 Task: Add an event with the title Third Webinar: Advanced Google Analytics, date ''2023/11/02'', time 12:00and add a description: The session will begin with a brief overview of the current state of transportation and its environmental implications, emphasizing the need for transformative changes. We will then delve into a series of brainstorming exercises designed to spark innovation and encourage out-of-the-box thinking.Mark the tasks as Completed , logged in from the account softage.5@softage.netand send the event invitation to softage.4@softage.net and softage.6@softage.net. Set a reminder for the event Doesn''t repeat
Action: Mouse moved to (67, 115)
Screenshot: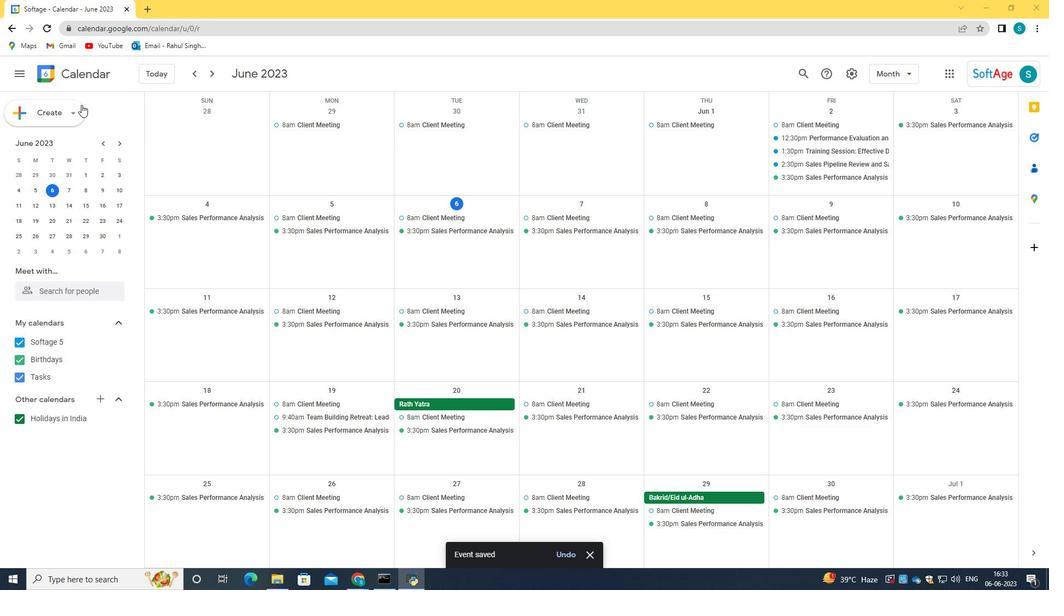 
Action: Mouse pressed left at (67, 115)
Screenshot: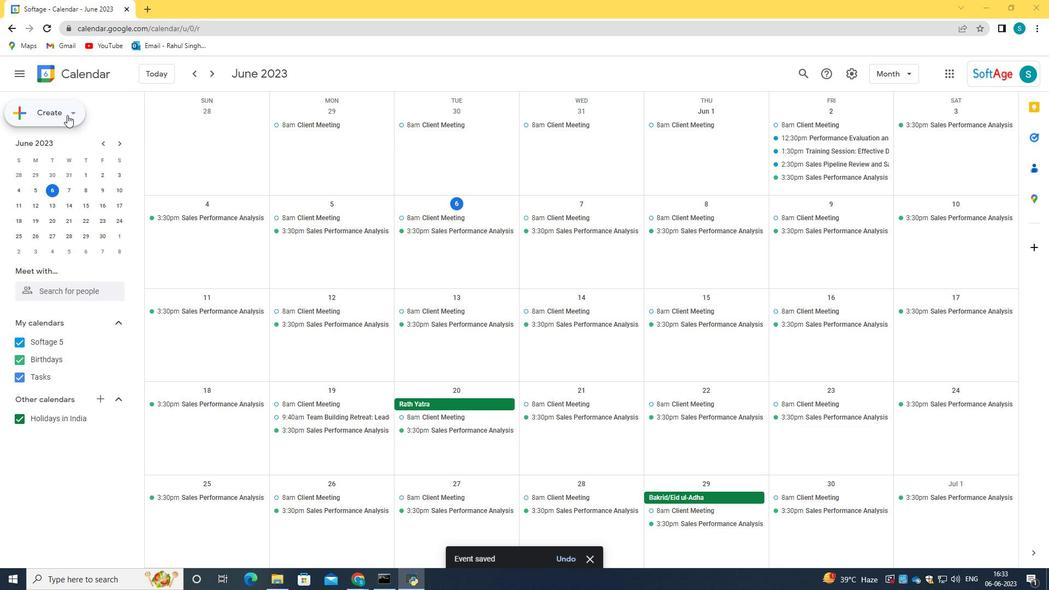 
Action: Mouse moved to (69, 145)
Screenshot: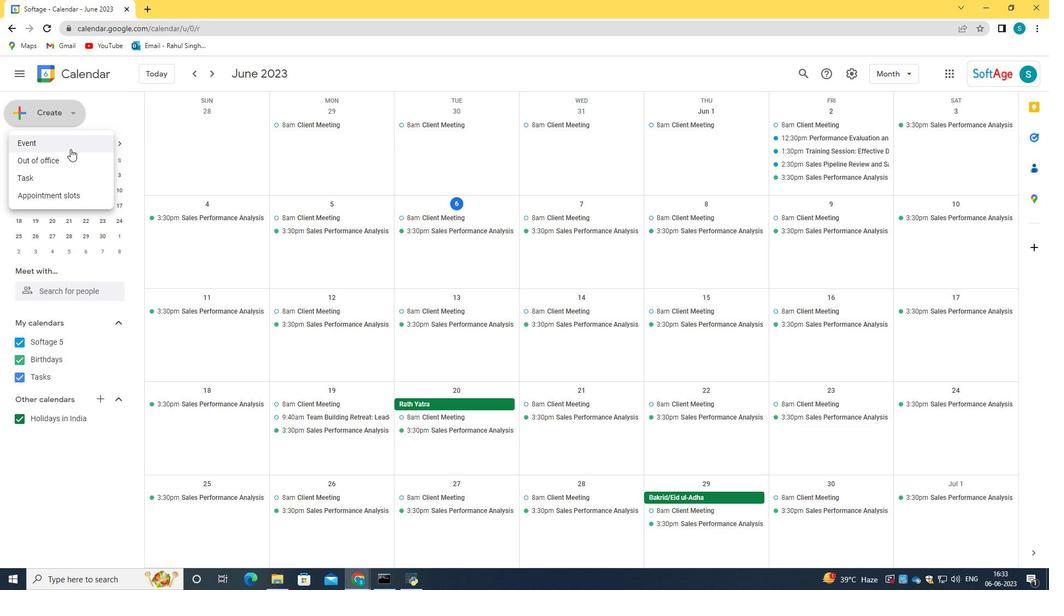 
Action: Mouse pressed left at (69, 145)
Screenshot: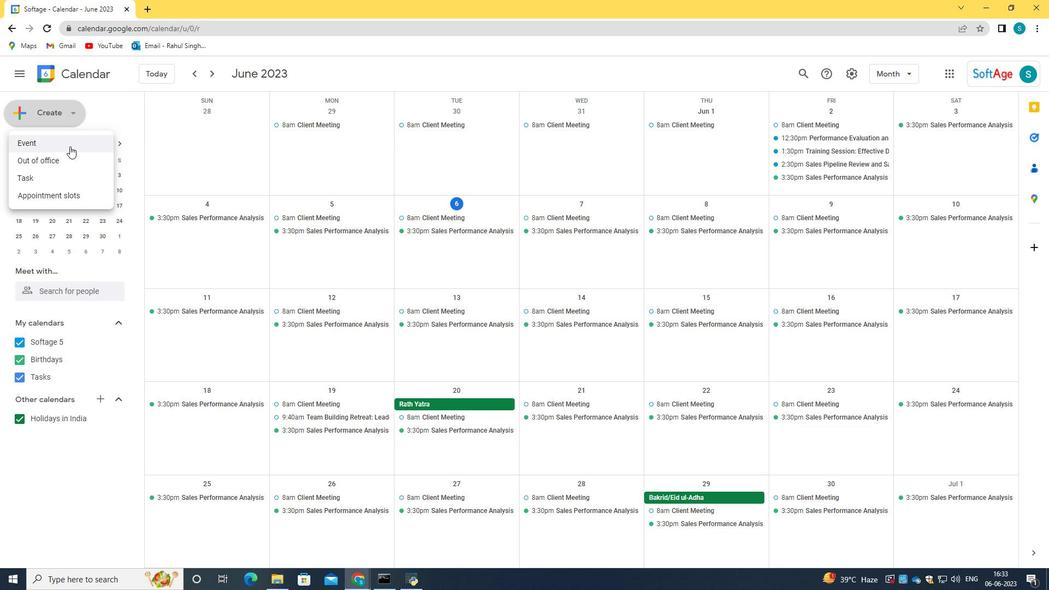 
Action: Mouse moved to (284, 437)
Screenshot: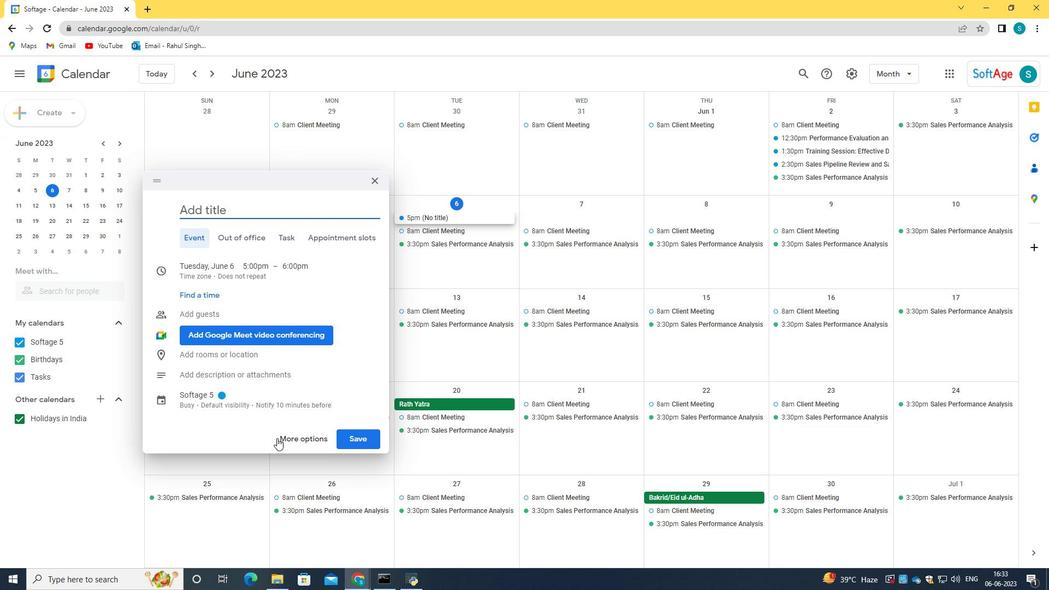 
Action: Mouse pressed left at (284, 437)
Screenshot: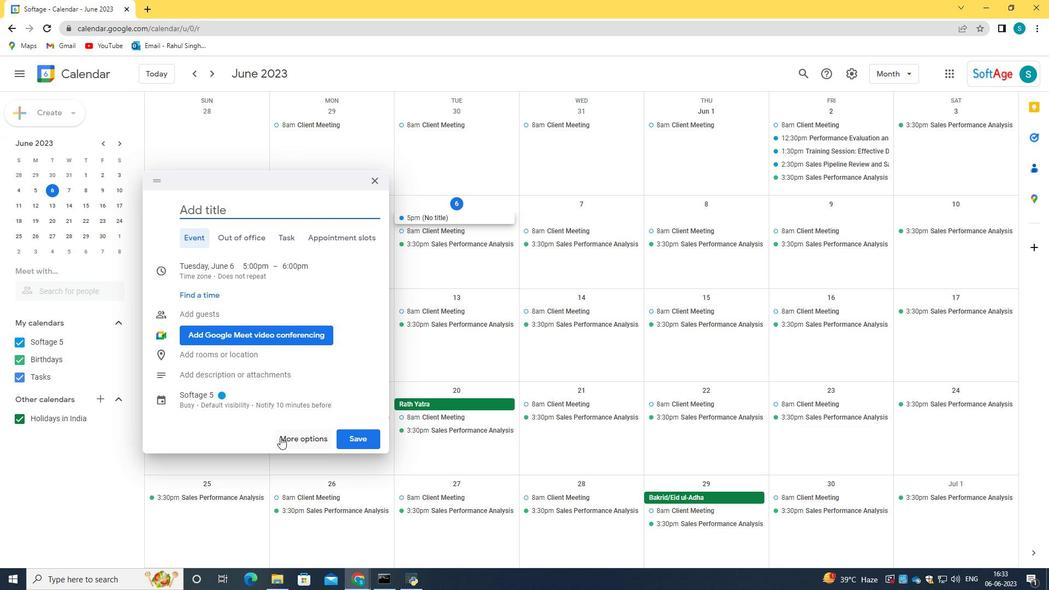 
Action: Mouse moved to (142, 77)
Screenshot: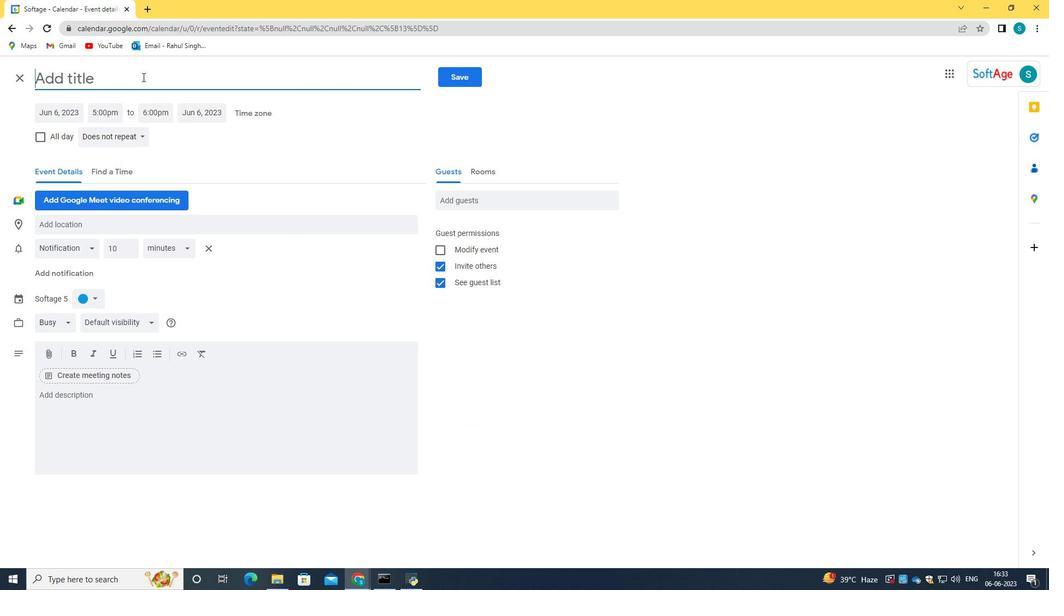 
Action: Key pressed <Key.caps_lock>T<Key.caps_lock>hird<Key.space><Key.caps_lock>W<Key.caps_lock>ebinar<Key.shift_r>:<Key.space><Key.caps_lock>A<Key.caps_lock>dvanced<Key.space><Key.caps_lock>G<Key.caps_lock>oogle<Key.space><Key.caps_lock>A<Key.caps_lock>nalys<Key.backspace>tics
Screenshot: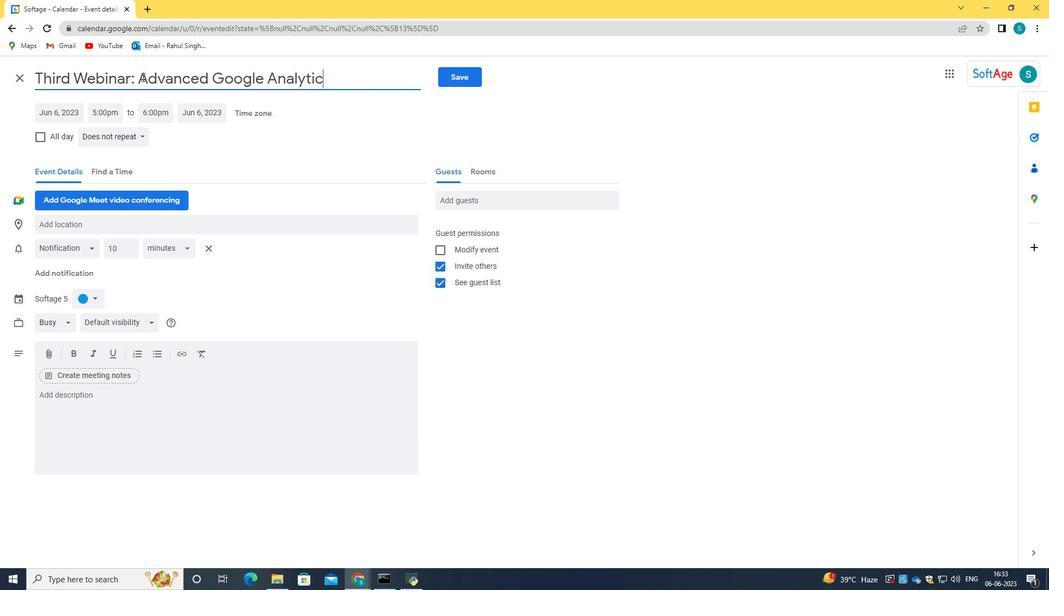 
Action: Mouse moved to (59, 116)
Screenshot: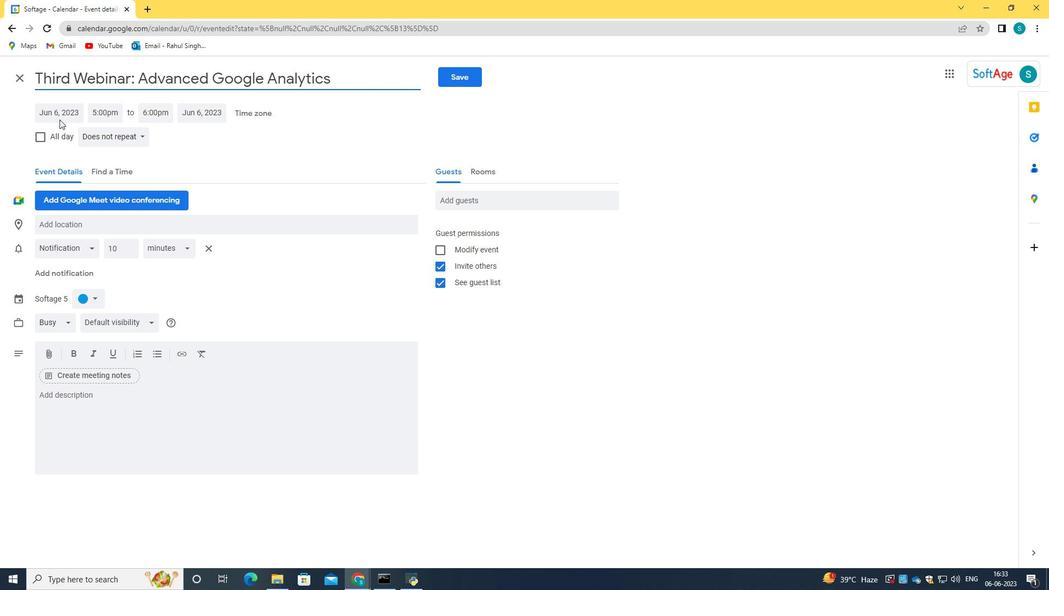 
Action: Mouse pressed left at (59, 116)
Screenshot: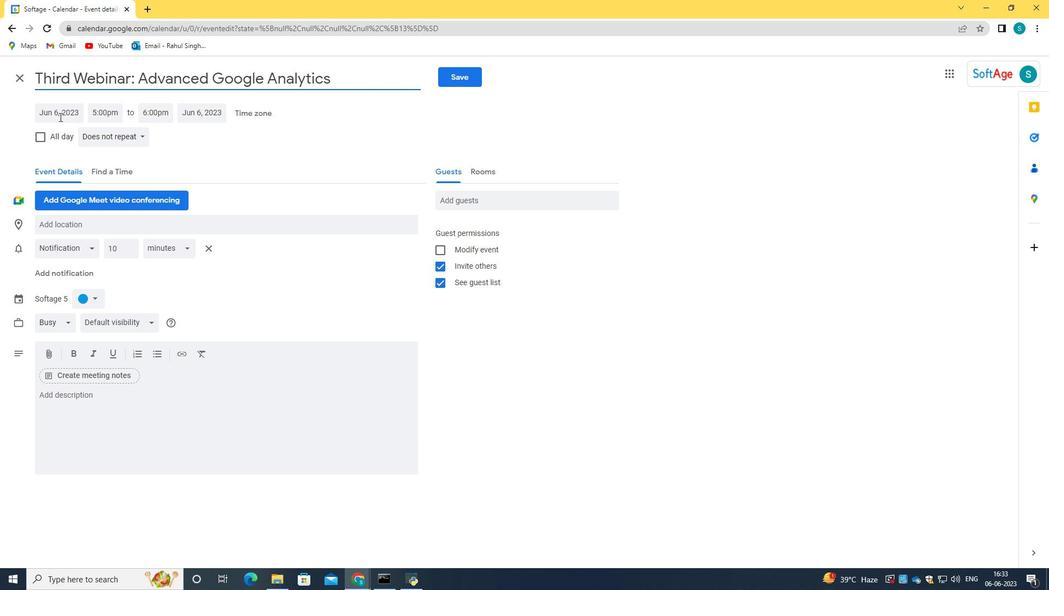 
Action: Key pressed 2023/11/02<Key.tab>12<Key.shift_r>:00<Key.space>am
Screenshot: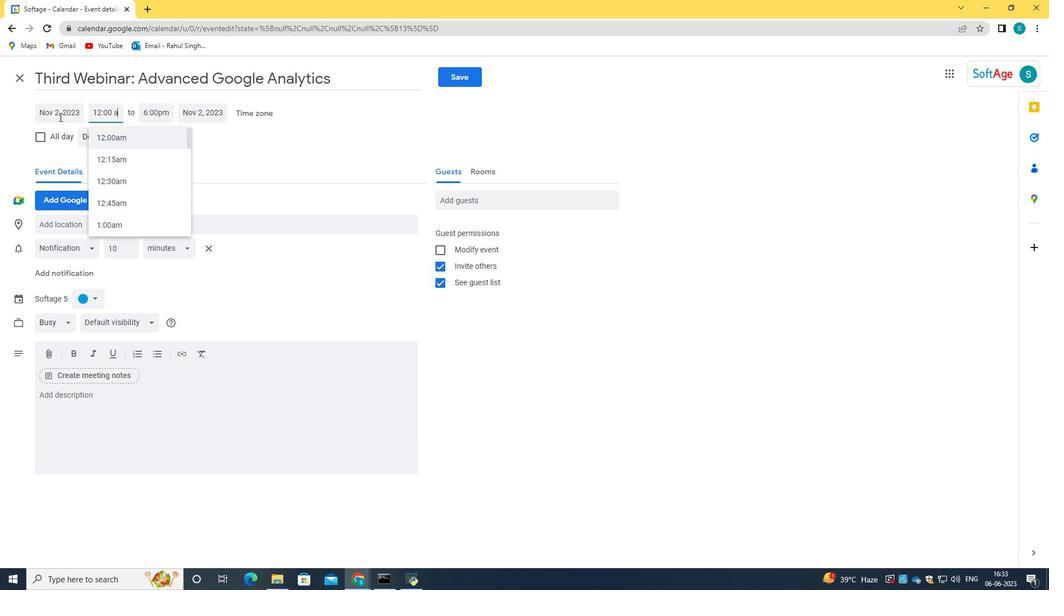 
Action: Mouse moved to (71, 114)
Screenshot: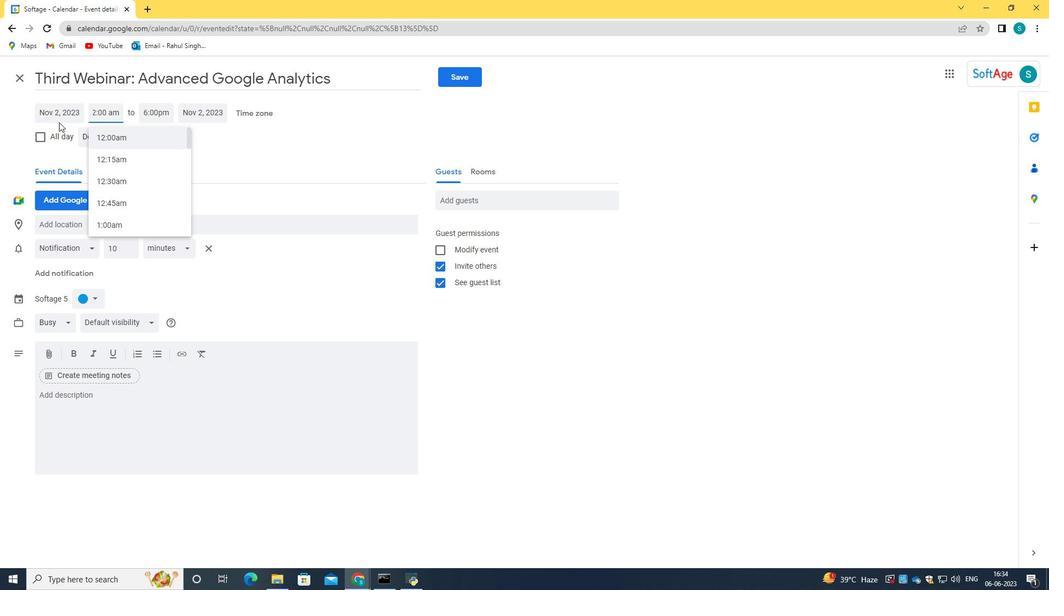 
Action: Key pressed <Key.backspace><Key.backspace><Key.enter>
Screenshot: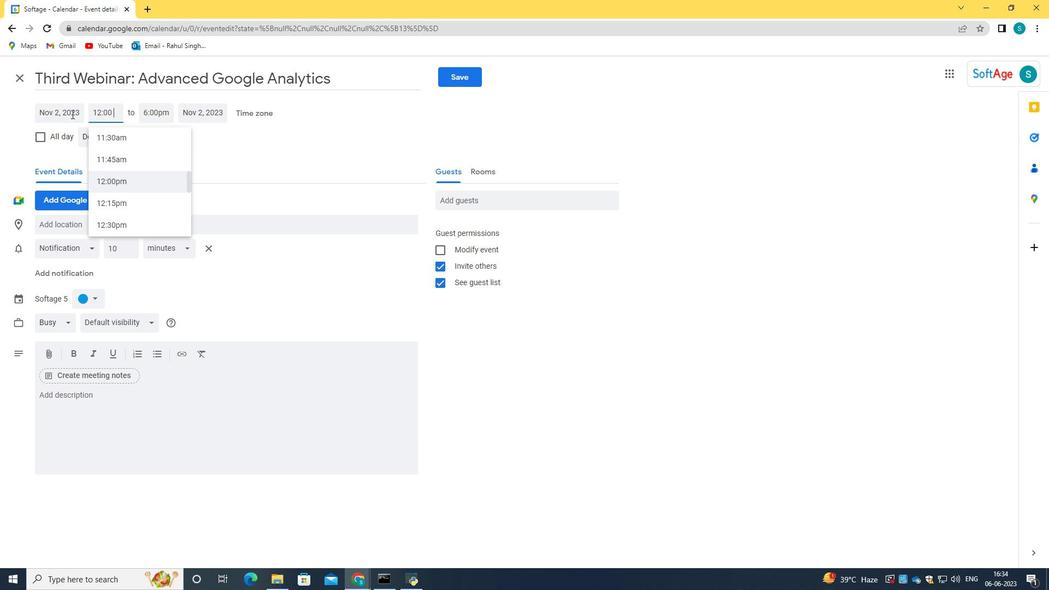 
Action: Mouse moved to (151, 414)
Screenshot: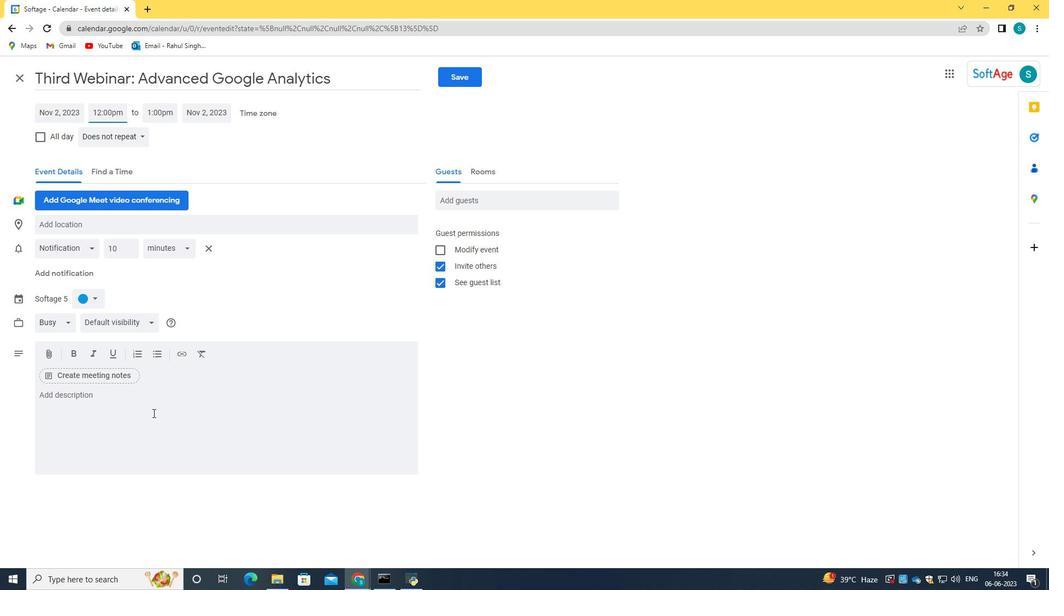 
Action: Mouse pressed left at (151, 414)
Screenshot: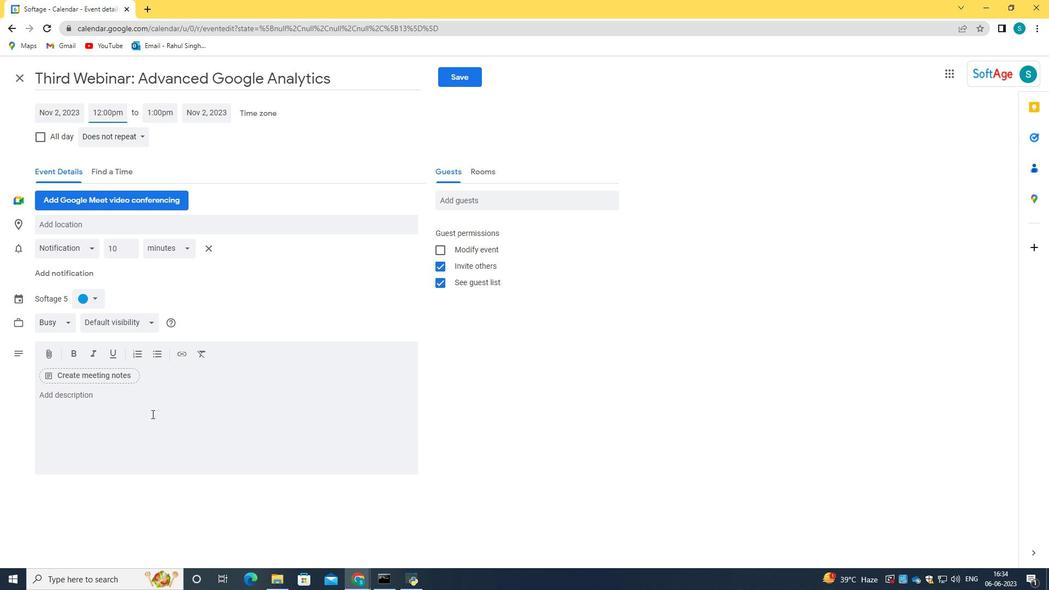 
Action: Mouse moved to (116, 111)
Screenshot: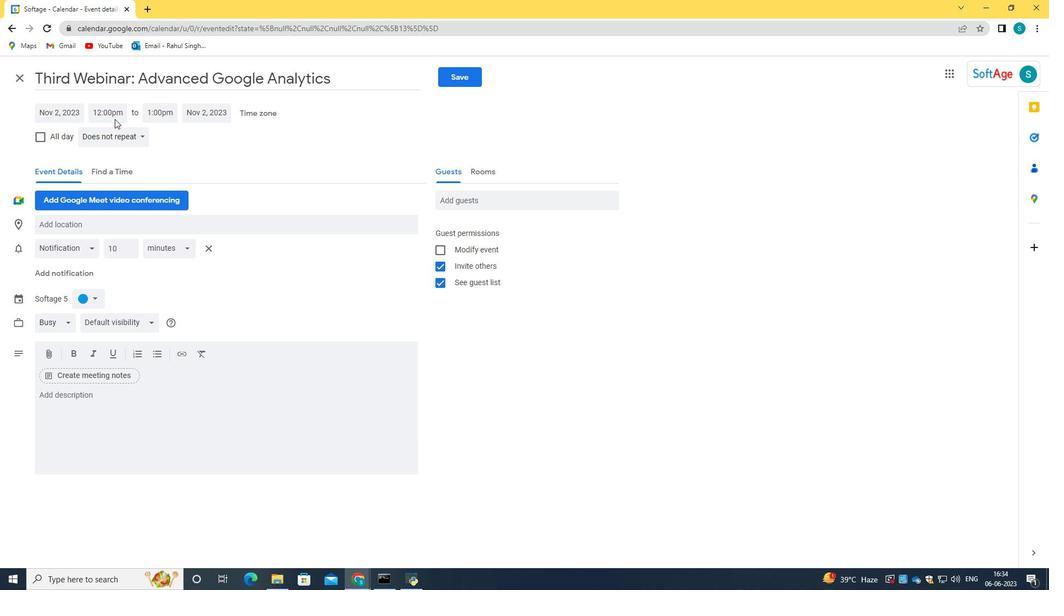 
Action: Mouse pressed left at (116, 111)
Screenshot: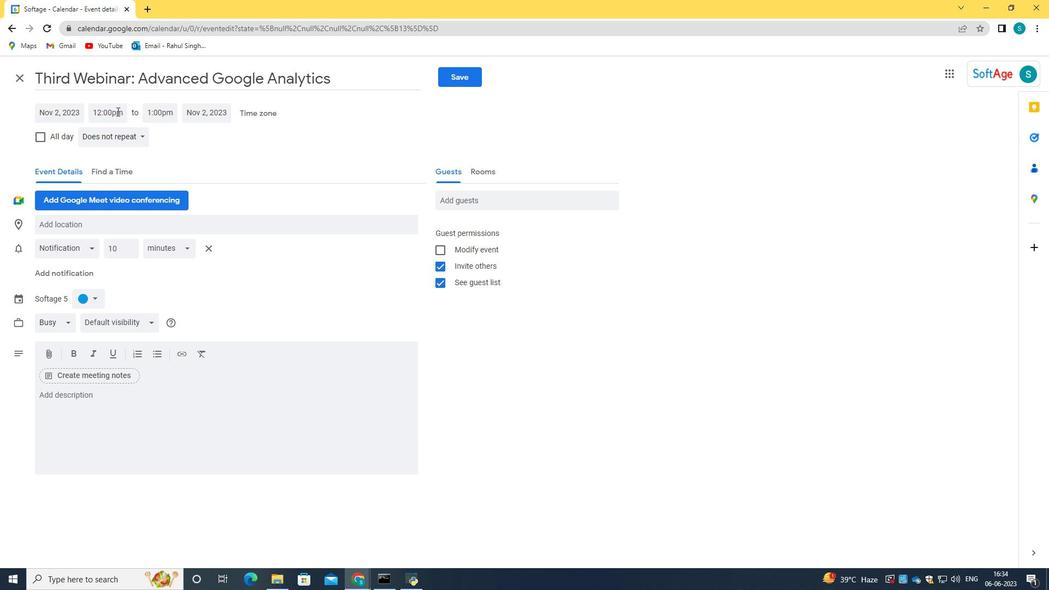 
Action: Mouse moved to (154, 423)
Screenshot: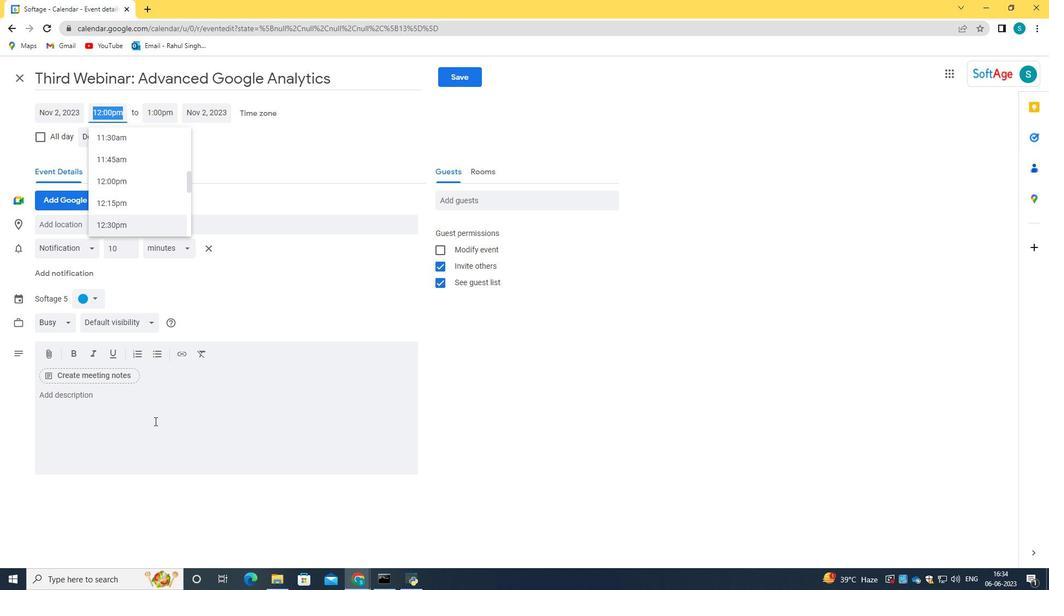 
Action: Mouse pressed left at (154, 423)
Screenshot: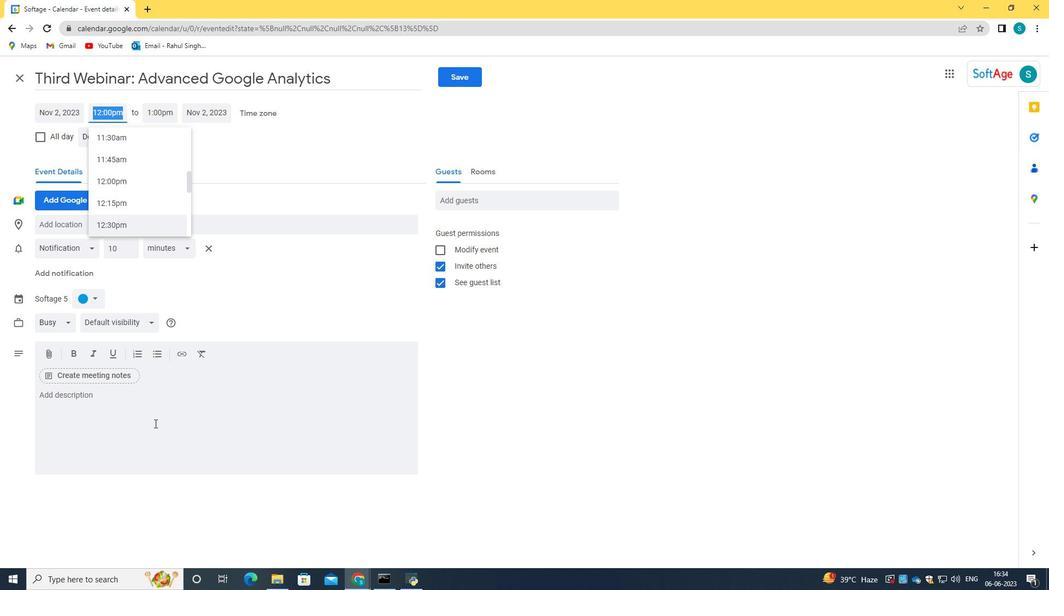 
Action: Mouse moved to (136, 129)
Screenshot: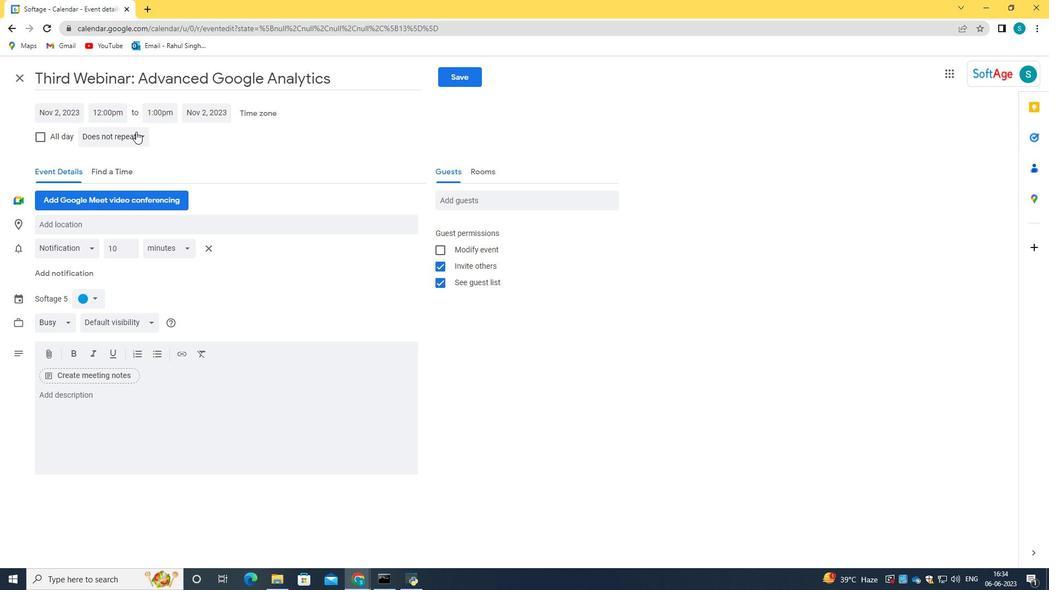 
Action: Mouse pressed left at (136, 129)
Screenshot: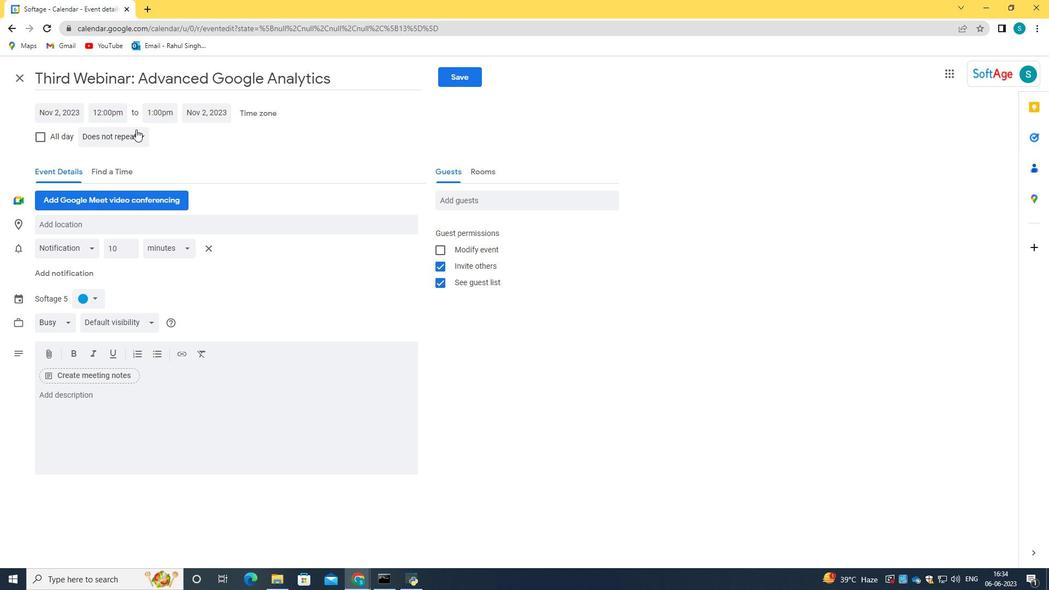 
Action: Mouse moved to (225, 291)
Screenshot: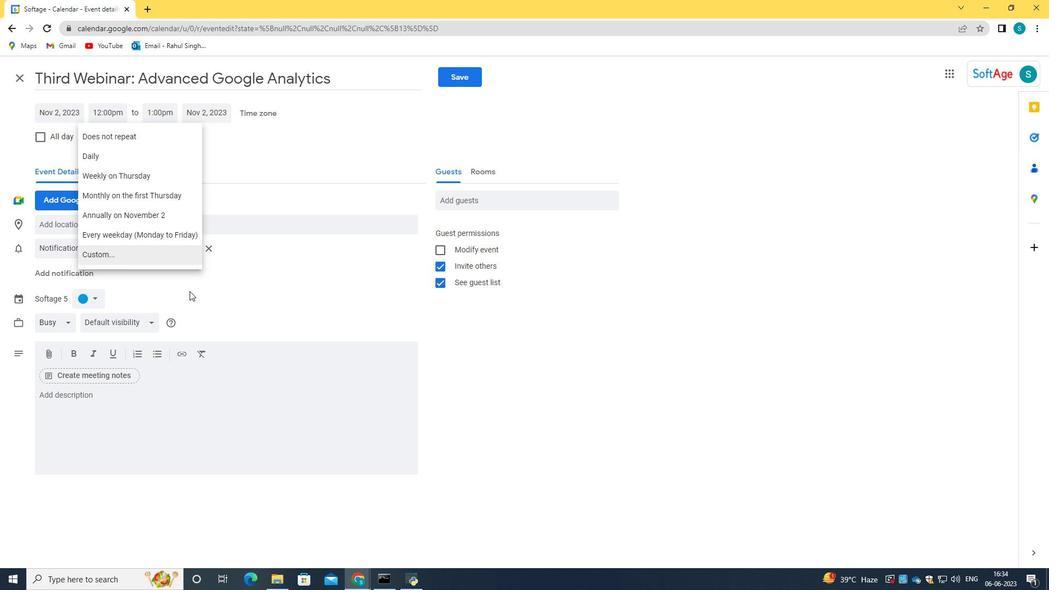 
Action: Mouse pressed left at (225, 291)
Screenshot: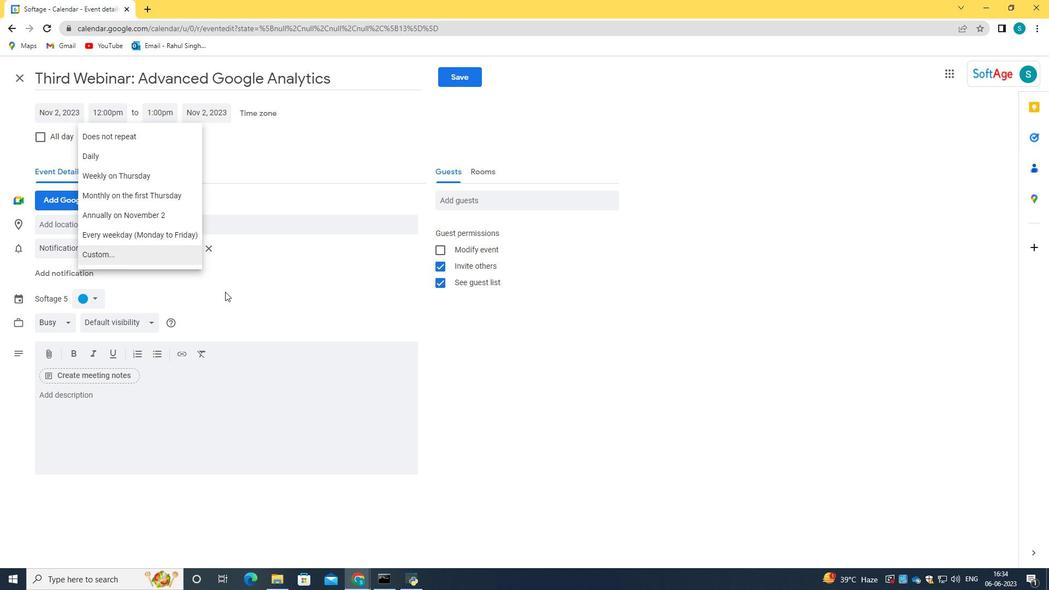 
Action: Mouse moved to (163, 433)
Screenshot: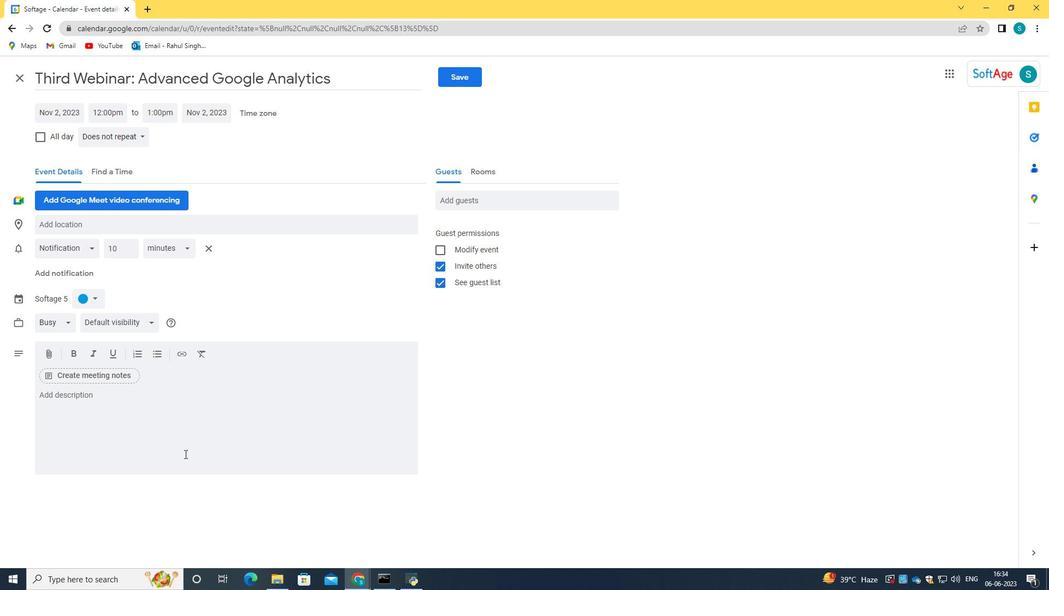 
Action: Mouse pressed left at (163, 433)
Screenshot: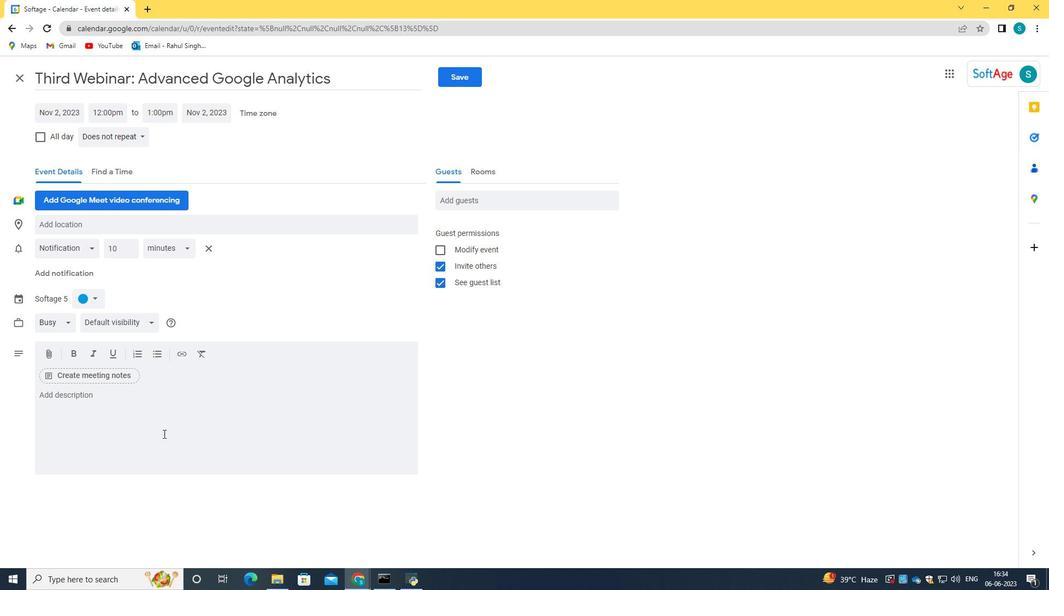 
Action: Mouse moved to (128, 422)
Screenshot: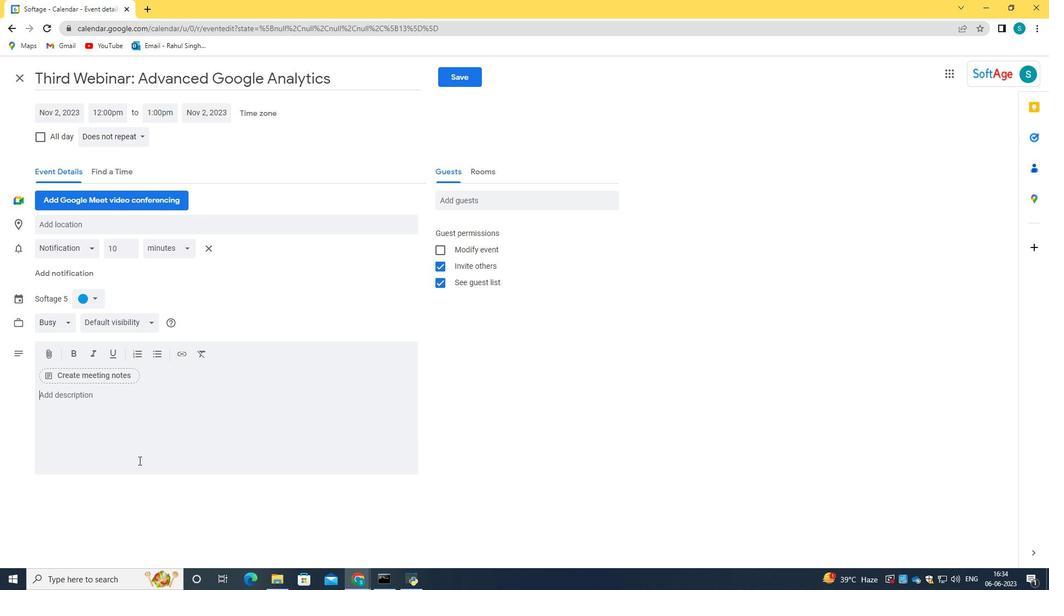 
Action: Mouse pressed left at (128, 422)
Screenshot: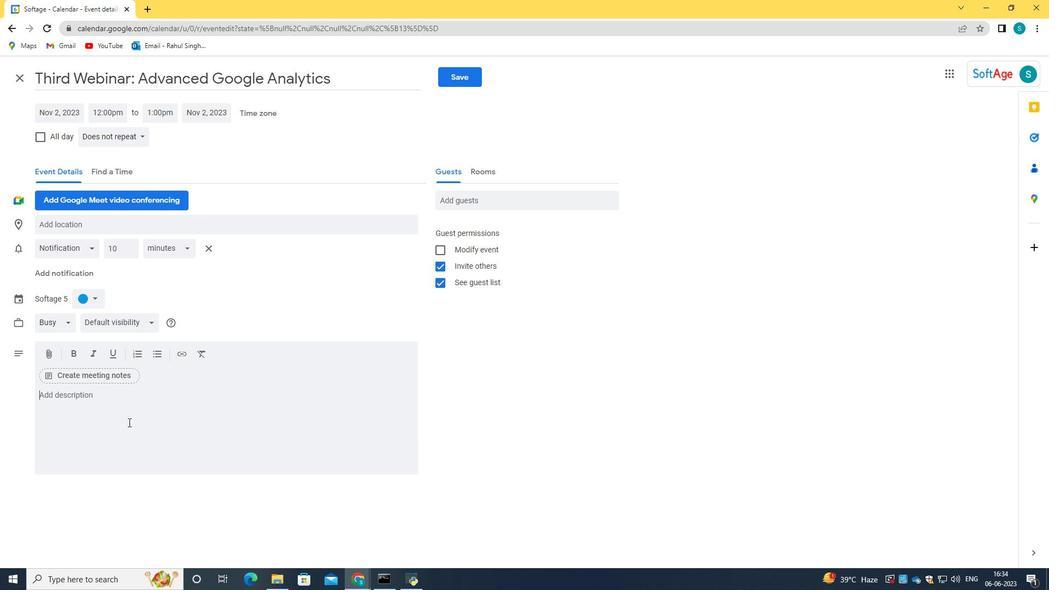 
Action: Key pressed <Key.caps_lock>T<Key.caps_lock>hird<Key.space><Key.caps_lock>W<Key.caps_lock>ebina<Key.backspace><Key.backspace><Key.backspace><Key.backspace><Key.backspace><Key.backspace><Key.backspace><Key.backspace><Key.backspace><Key.backspace><Key.backspace><Key.backspace><Key.backspace><Key.backspace><Key.backspace><Key.backspace><Key.backspace><Key.backspace><Key.backspace><Key.backspace><Key.backspace><Key.backspace><Key.backspace><Key.backspace><Key.backspace><Key.backspace><Key.backspace><Key.caps_lock>T<Key.caps_lock>he<Key.space>session<Key.space>will<Key.space>begin<Key.space>with<Key.space>a<Key.space>brief<Key.space>overview<Key.space>of<Key.space>the<Key.space>current<Key.space>state<Key.space>of<Key.space>transportation<Key.space>and<Key.space>its<Key.space>environmental<Key.space>implications,<Key.space>emphasizing<Key.space>the<Key.space>need<Key.space>for<Key.space>tranformative<Key.space>implications
Screenshot: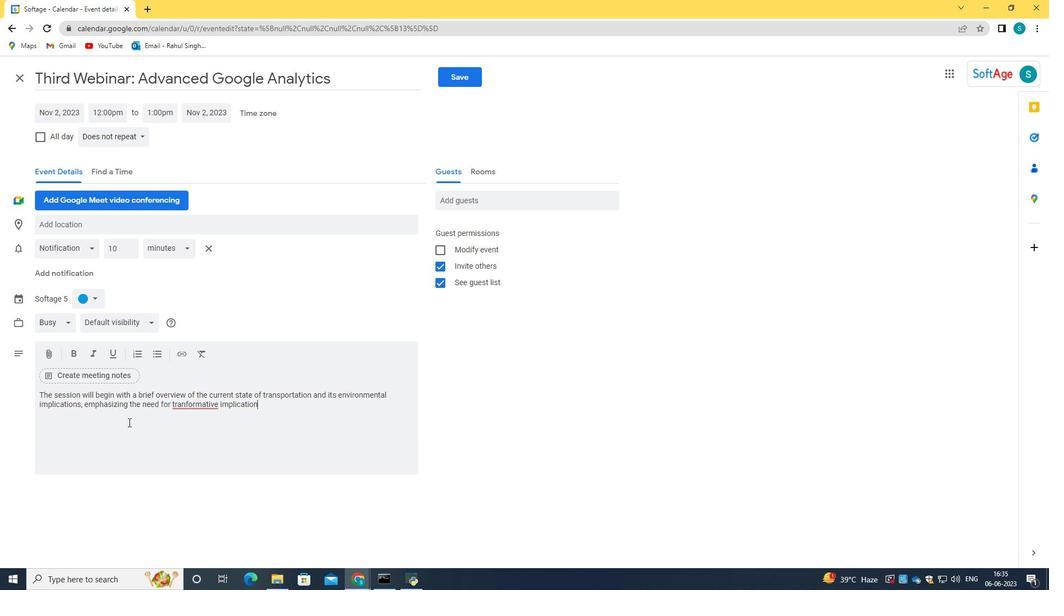 
Action: Mouse moved to (189, 406)
Screenshot: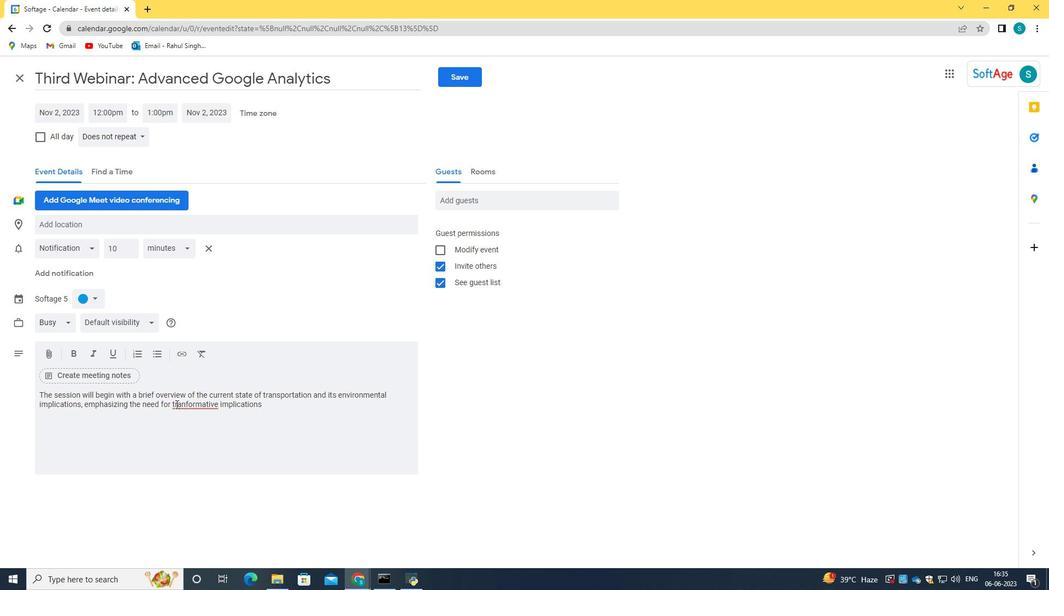 
Action: Mouse pressed right at (189, 406)
Screenshot: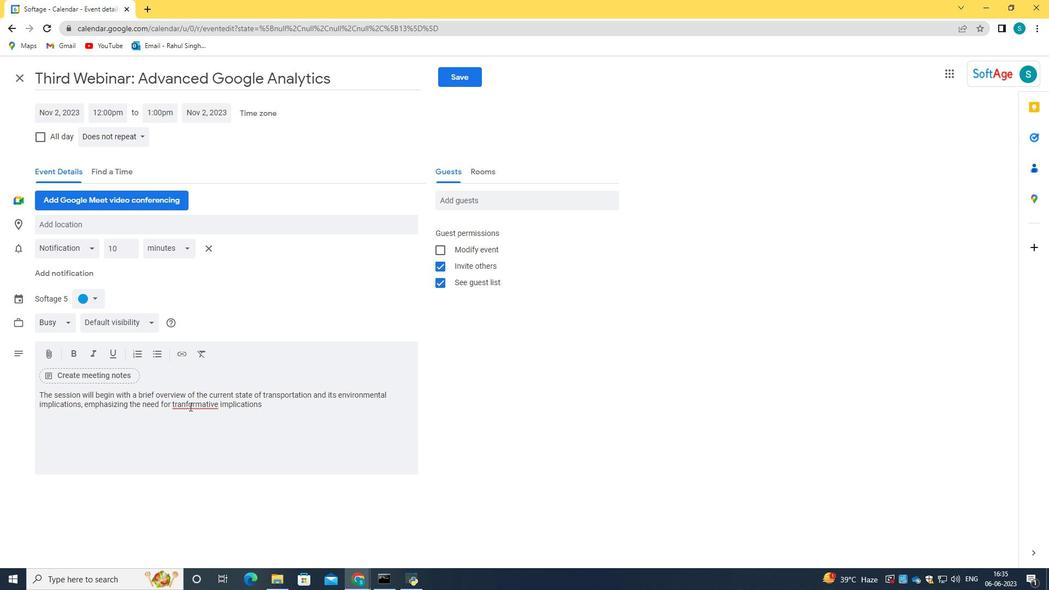 
Action: Mouse moved to (228, 273)
Screenshot: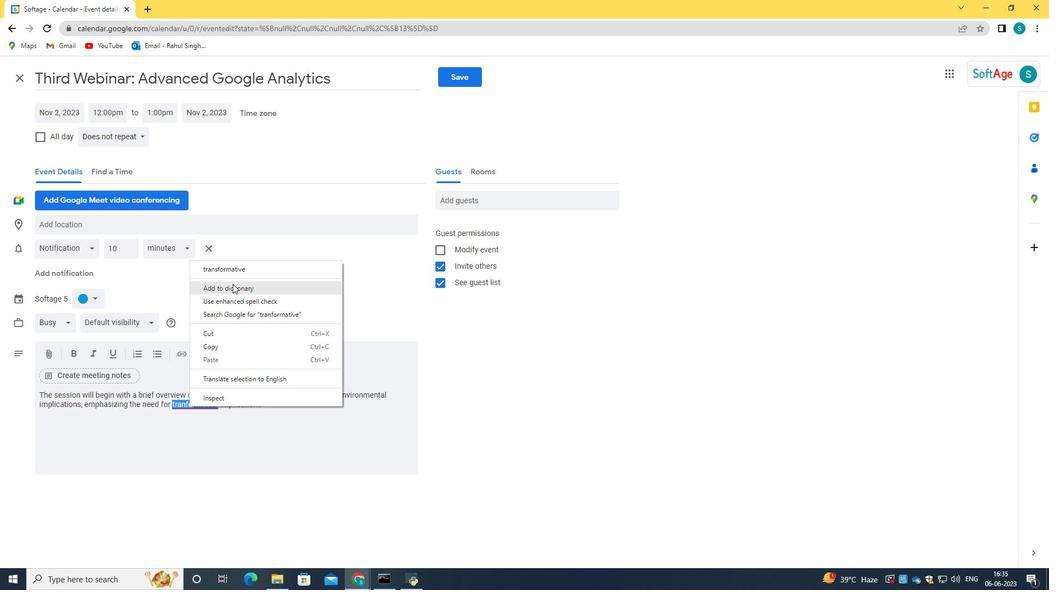 
Action: Mouse pressed left at (228, 273)
Screenshot: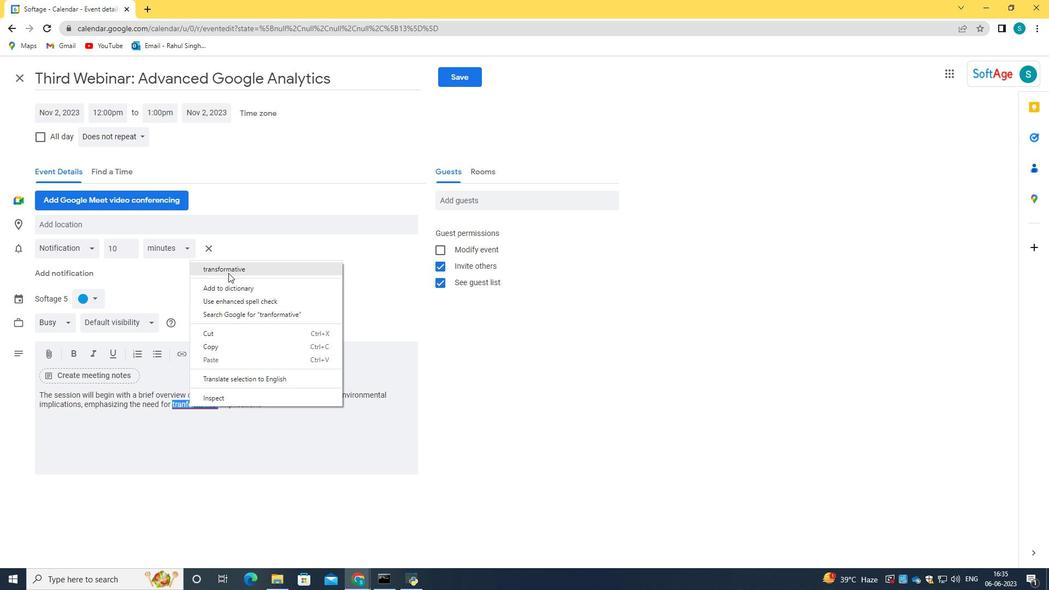 
Action: Mouse moved to (281, 414)
Screenshot: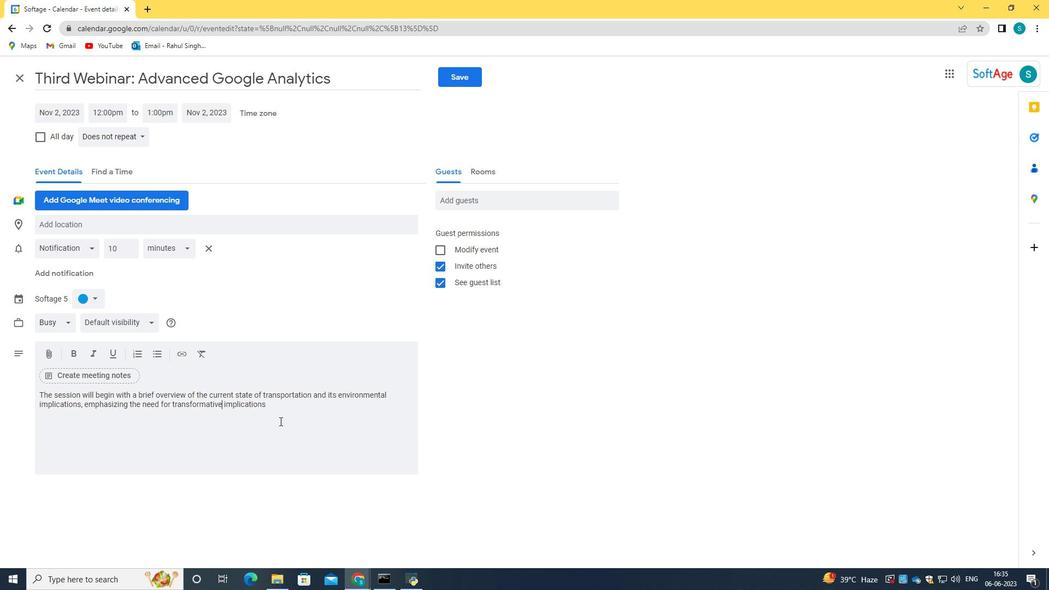 
Action: Mouse pressed left at (281, 414)
Screenshot: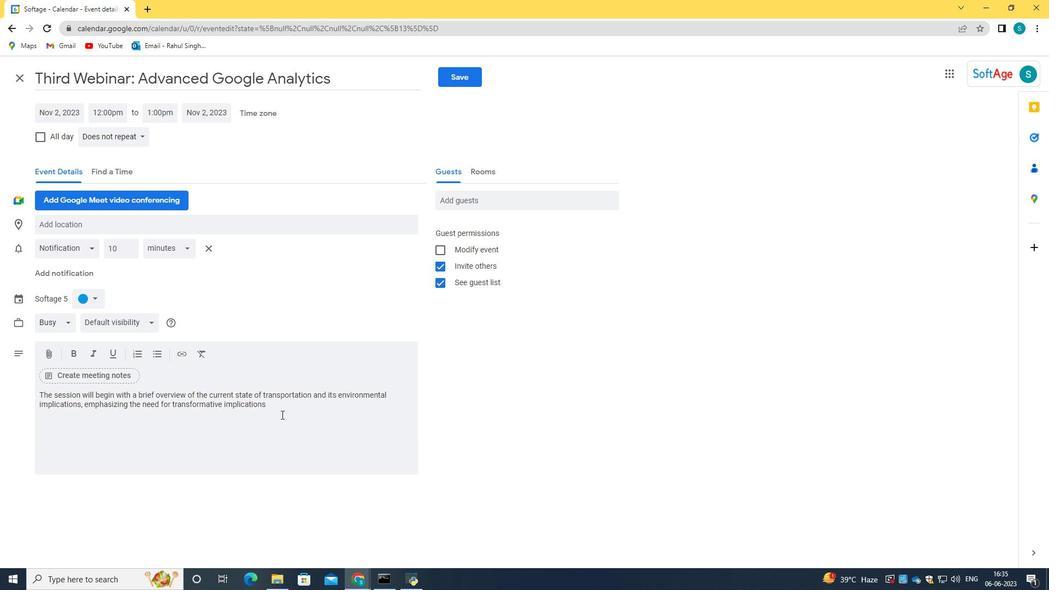 
Action: Key pressed <Key.space>,<Key.space>emphasizing<Key.space>the<Key.space>need<Key.space>for<Key.space>transformative<Key.space>changesl<Key.space><Key.caps_lock><Key.caps_lock>==<Key.backspace><Key.backspace><Key.backspace><Key.backspace>.<Key.space><Key.caps_lock>W<Key.caps_lock>e<Key.space>will<Key.space>le<Key.backspace><Key.backspace>then<Key.space>delve<Key.space>into<Key.space>a<Key.space>series<Key.space>of<Key.space>brainstorming<Key.space>exercises<Key.space>desinged<Key.space><Key.backspace><Key.backspace><Key.backspace><Key.backspace><Key.backspace>gned<Key.space>to<Key.space>spark<Key.space>innovation<Key.space>and<Key.space>encourage<Key.space>out<Key.space>of<Key.space>the<Key.space>boz<Key.backspace>x<Key.space>thinking.<Key.space>
Screenshot: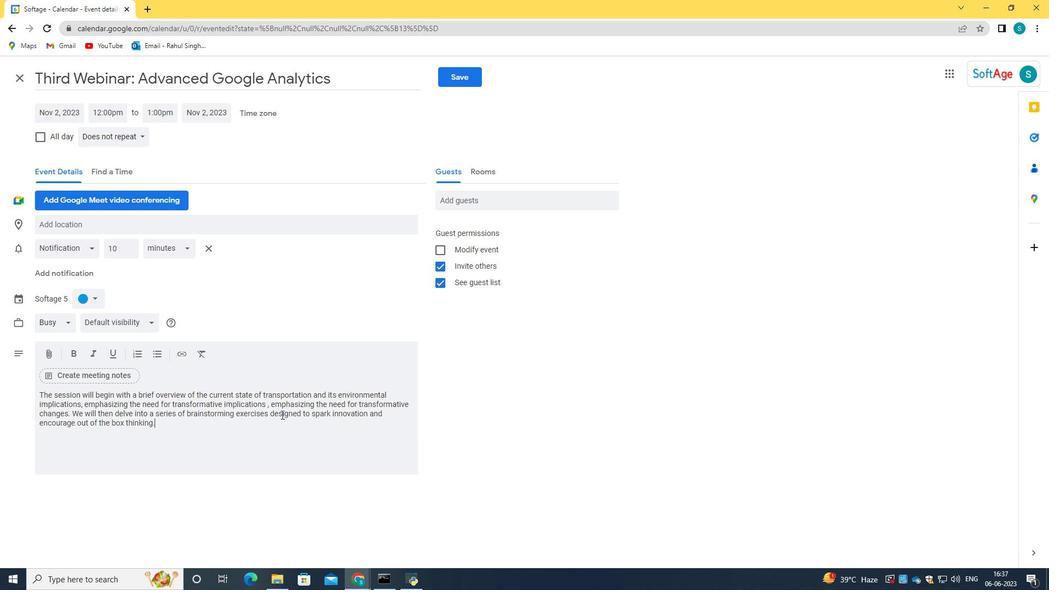 
Action: Mouse moved to (485, 201)
Screenshot: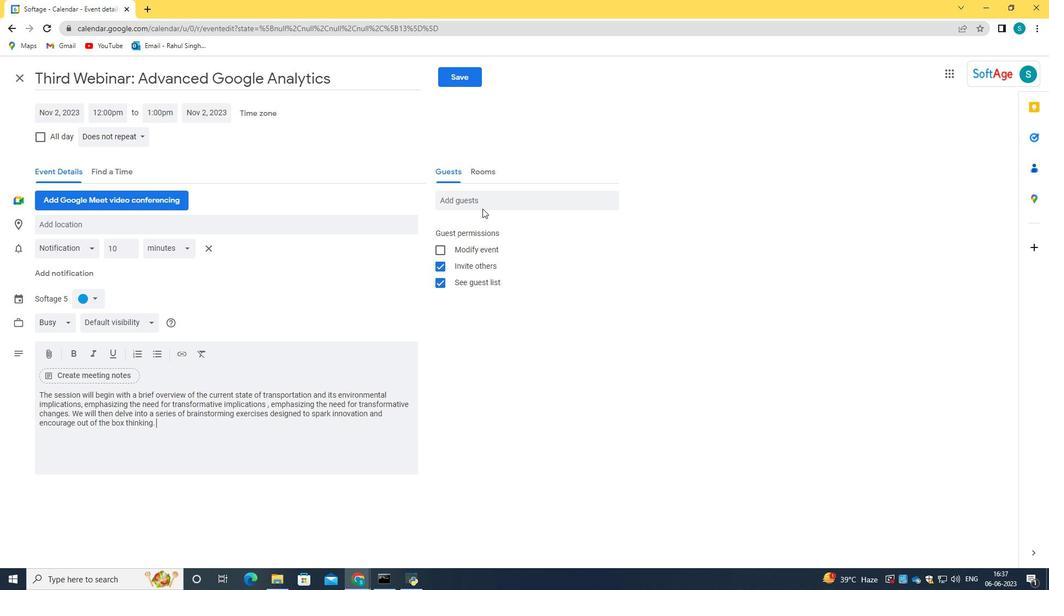 
Action: Mouse pressed left at (485, 201)
Screenshot: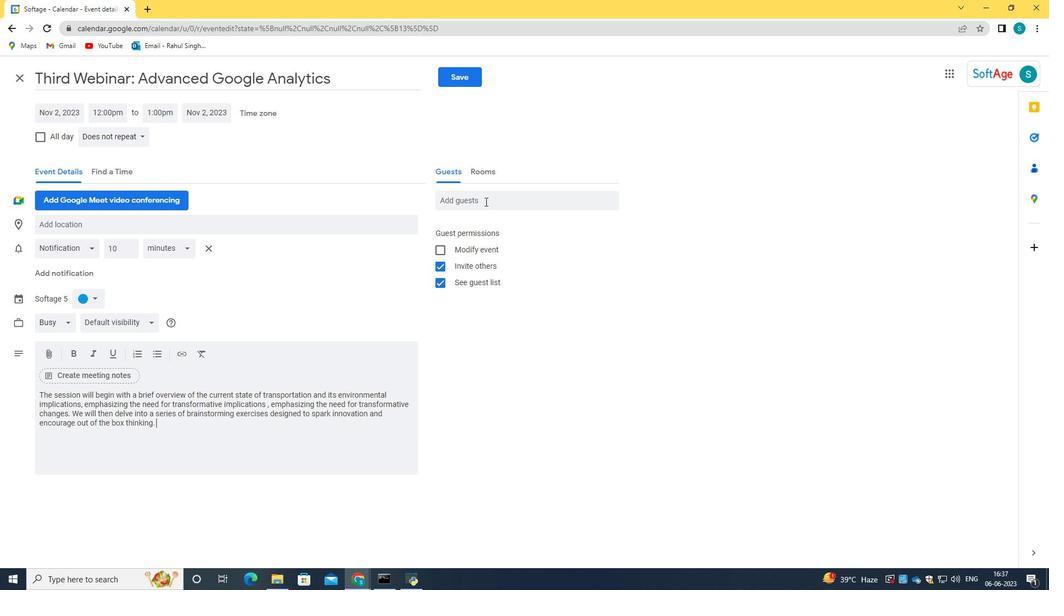 
Action: Key pressed soft
Screenshot: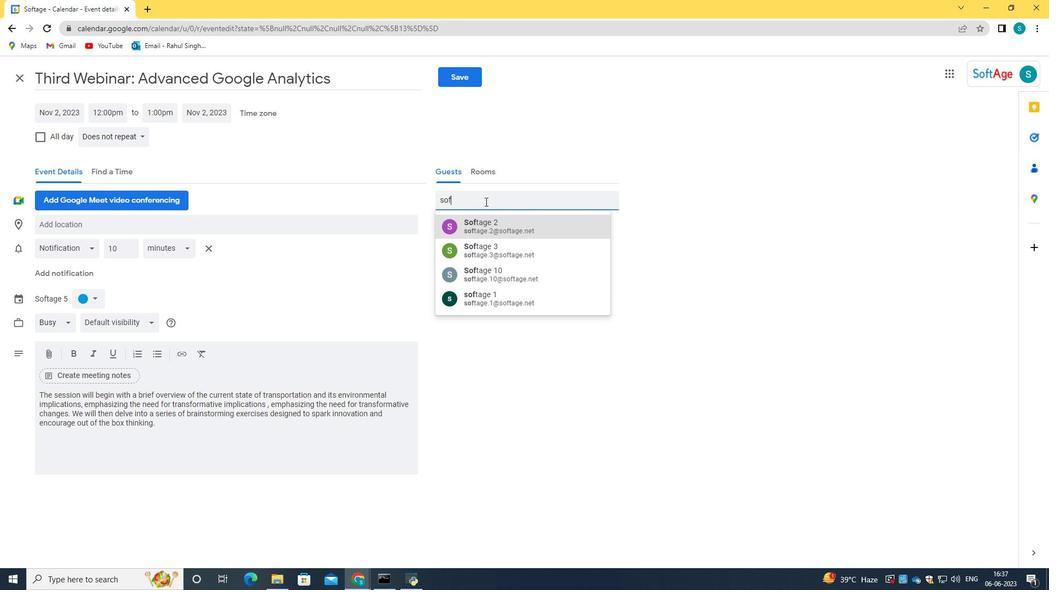 
Action: Mouse moved to (485, 201)
Screenshot: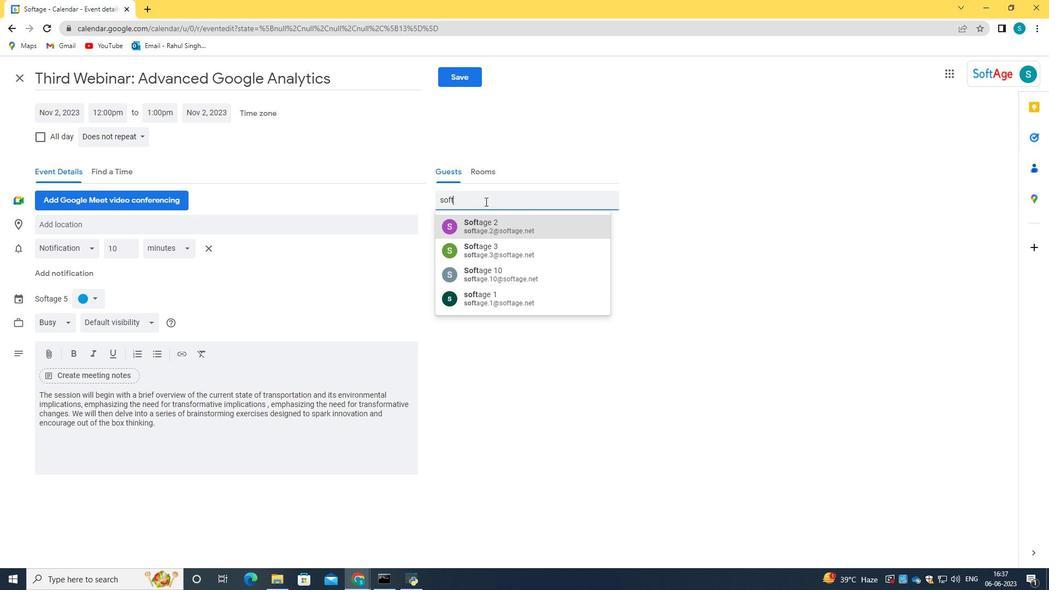 
Action: Key pressed age.4<Key.shift>@softage.net<Key.caps_lock><Key.enter>SOFTAGE.6<Key.shift>@SOFTAGE.NET
Screenshot: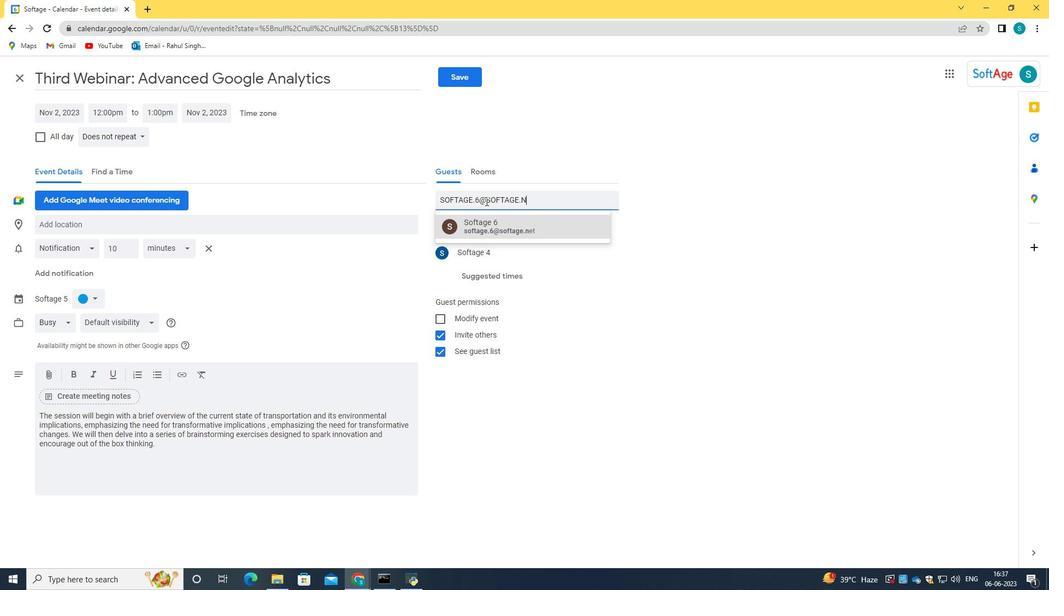 
Action: Mouse moved to (521, 233)
Screenshot: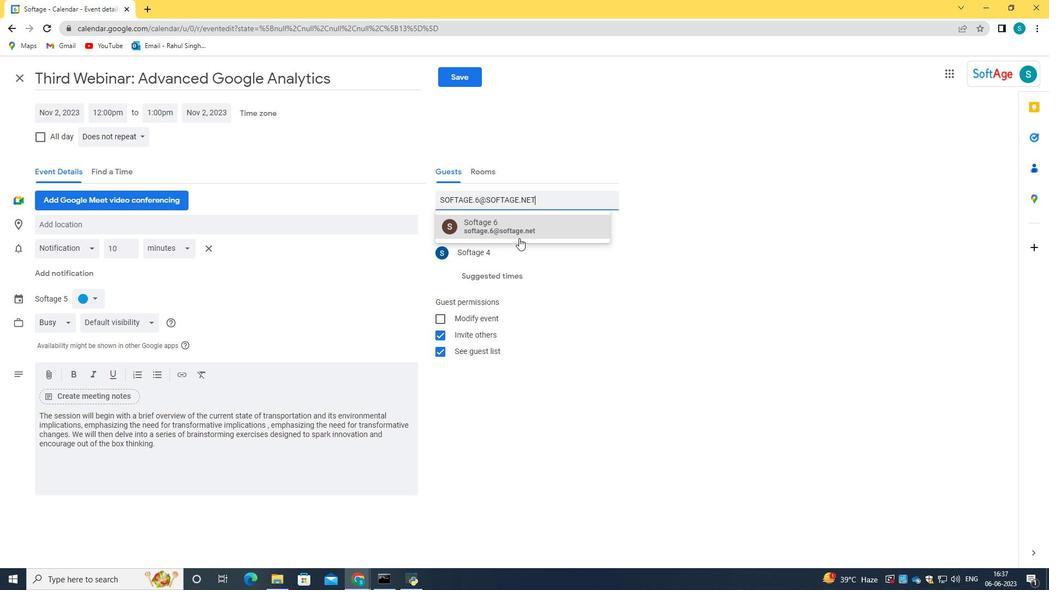 
Action: Mouse pressed left at (521, 233)
Screenshot: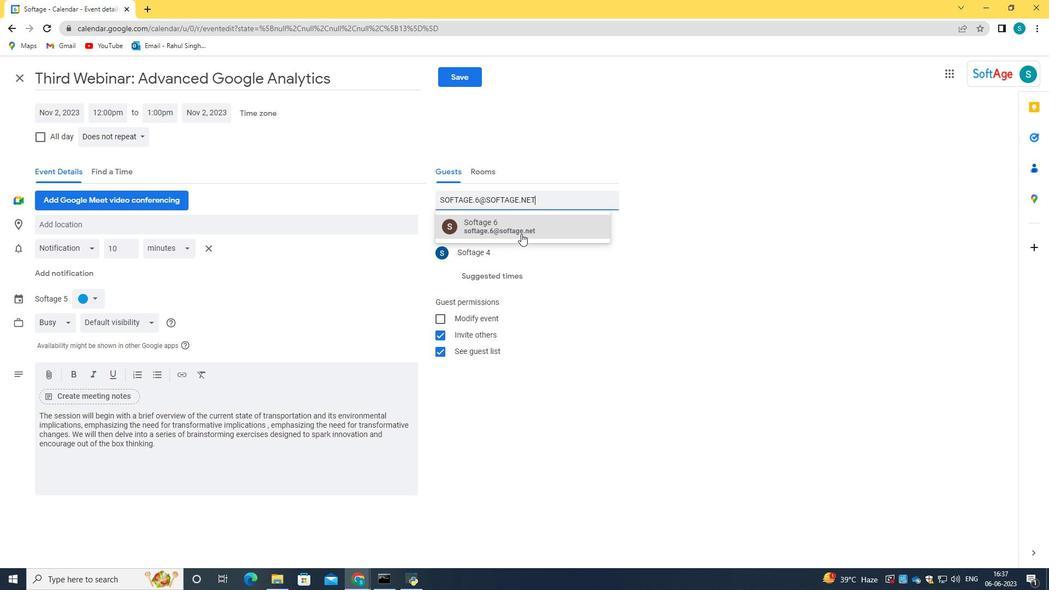 
Action: Mouse moved to (104, 109)
Screenshot: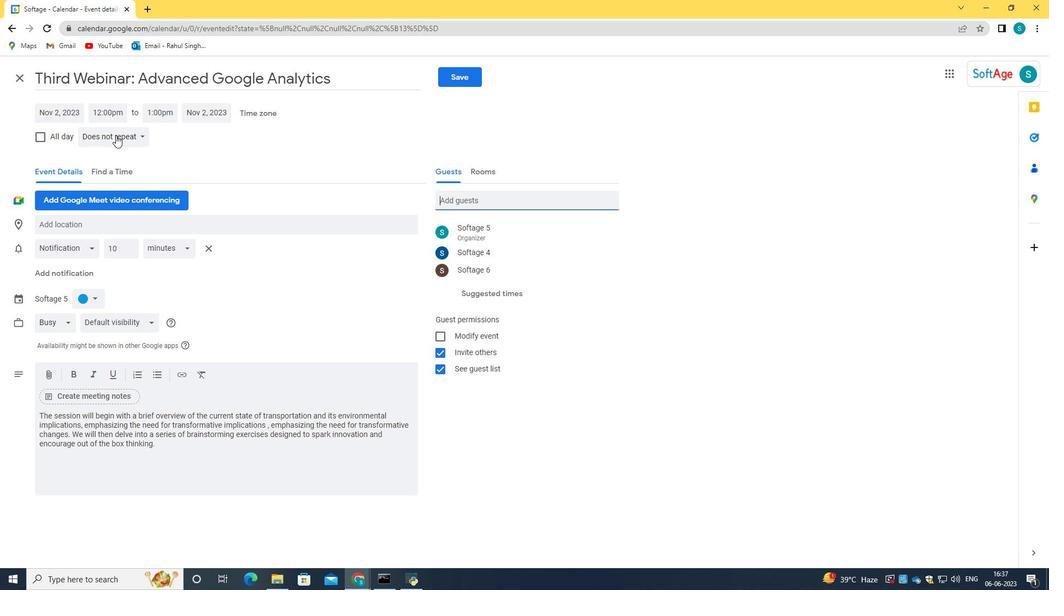 
Action: Key pressed <Key.caps_lock>
Screenshot: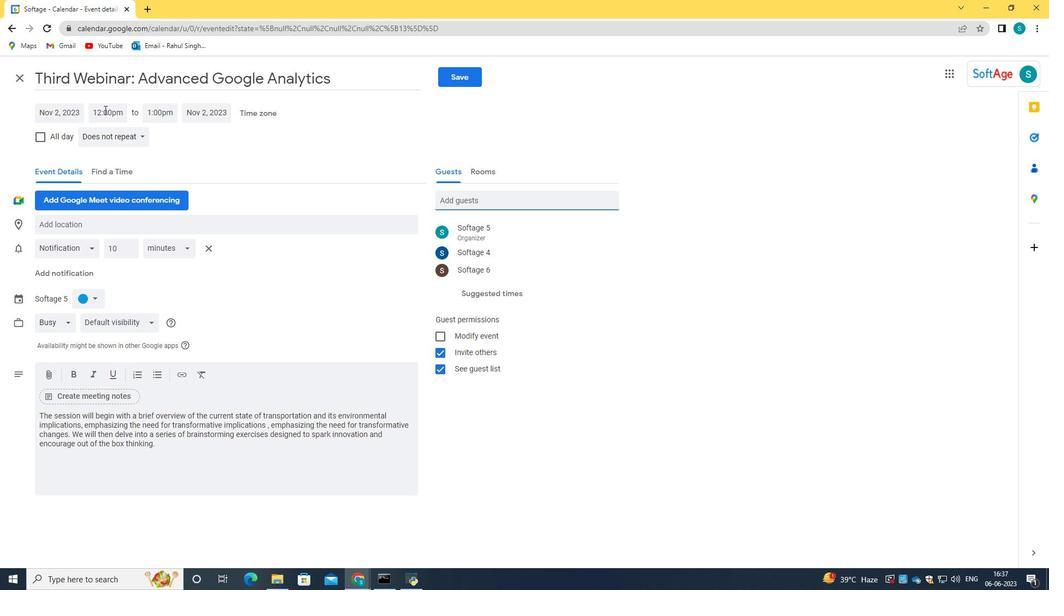 
Action: Mouse moved to (128, 131)
Screenshot: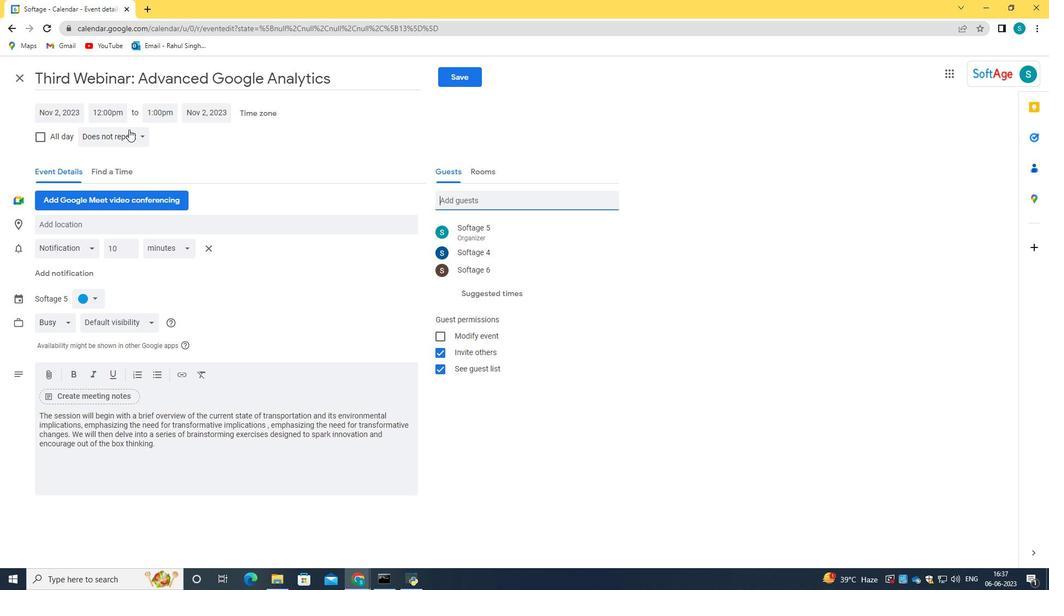 
Action: Mouse pressed left at (128, 131)
Screenshot: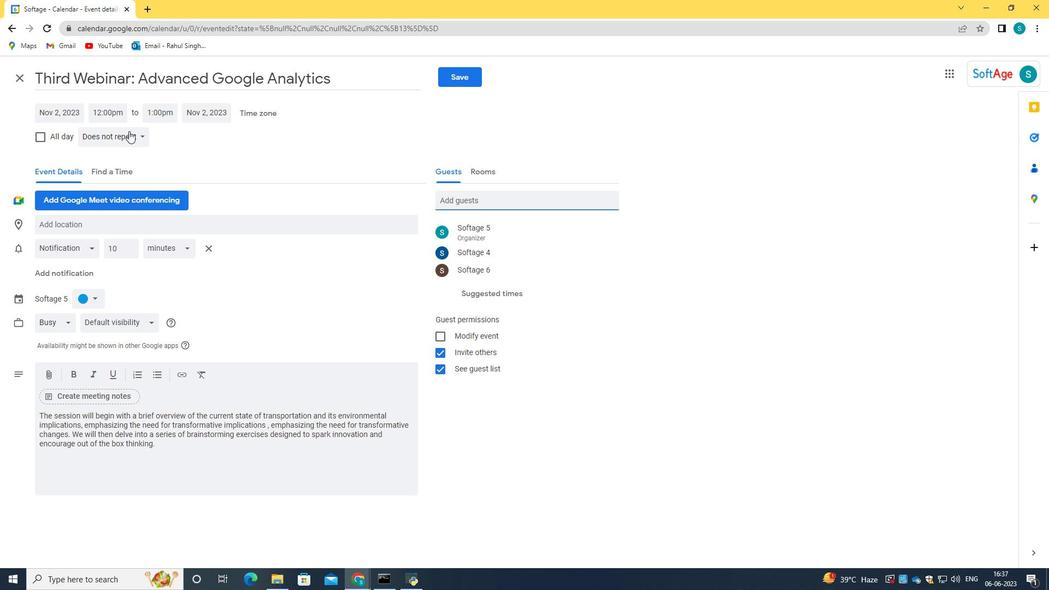 
Action: Mouse moved to (133, 141)
Screenshot: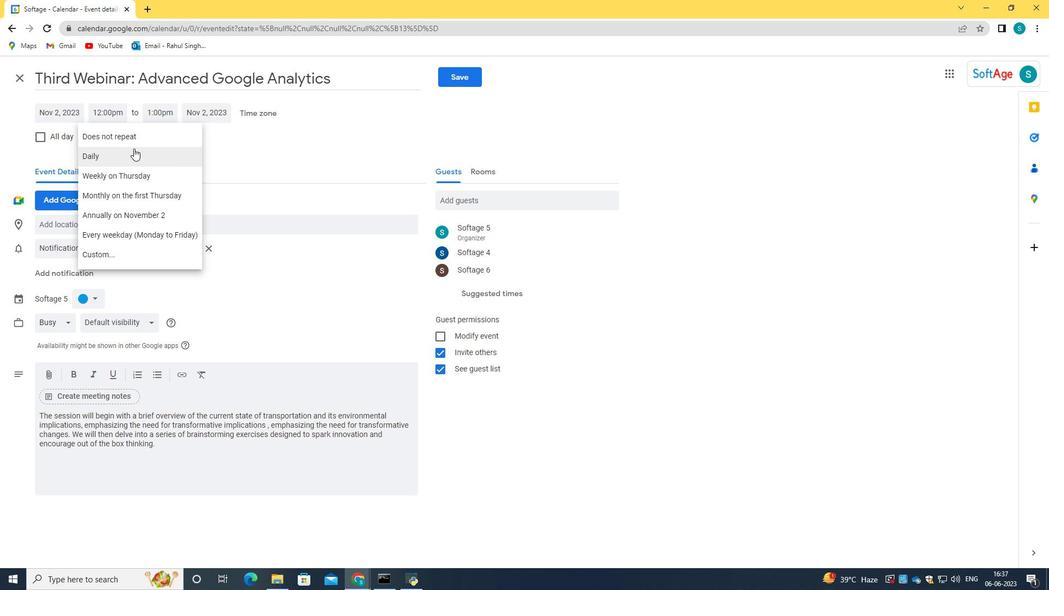 
Action: Mouse pressed left at (133, 141)
Screenshot: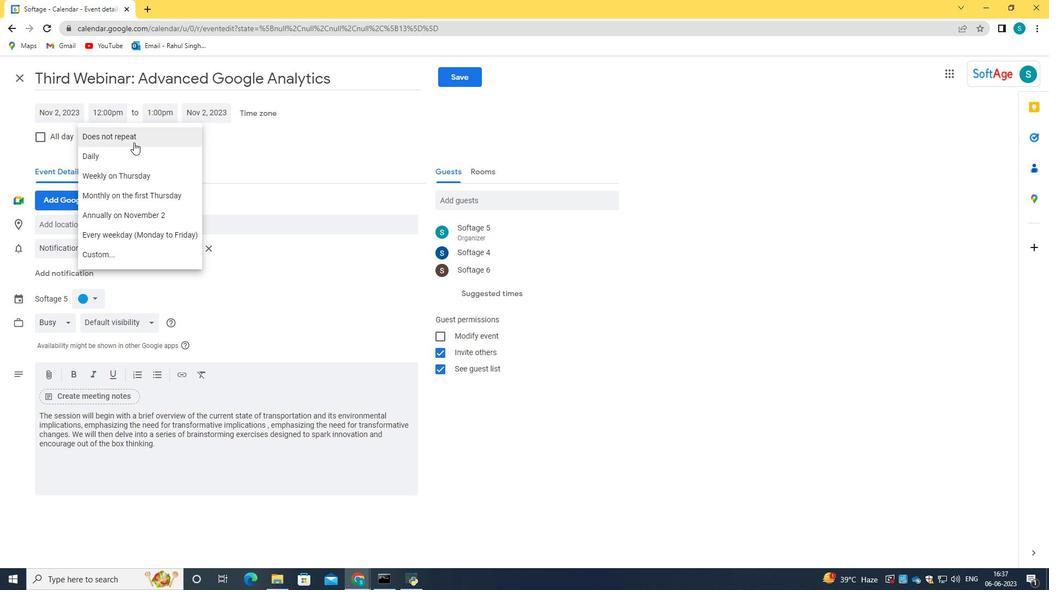 
Action: Mouse moved to (465, 75)
Screenshot: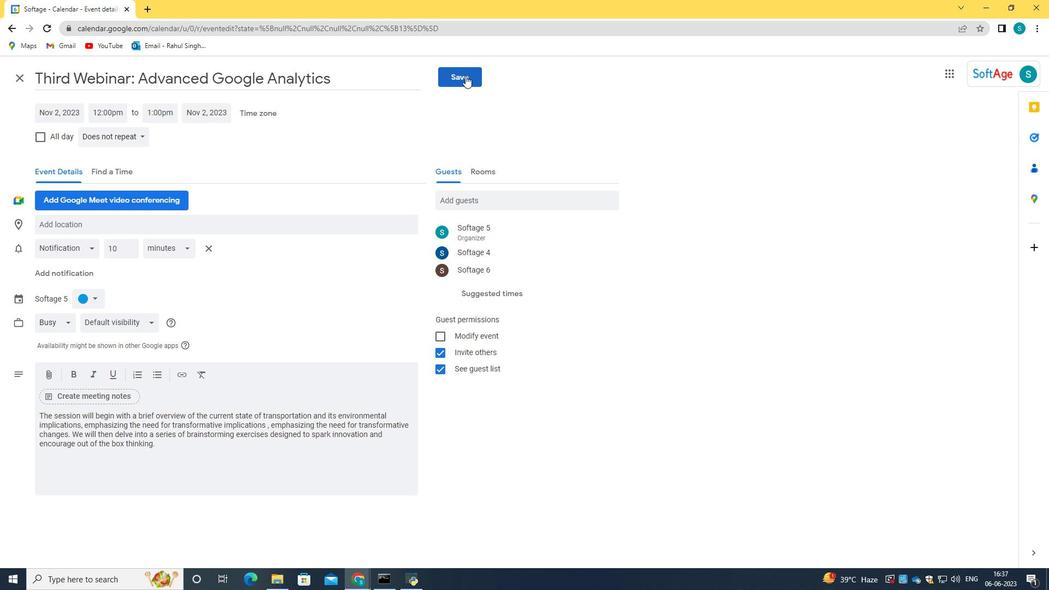 
Action: Mouse pressed left at (465, 75)
Screenshot: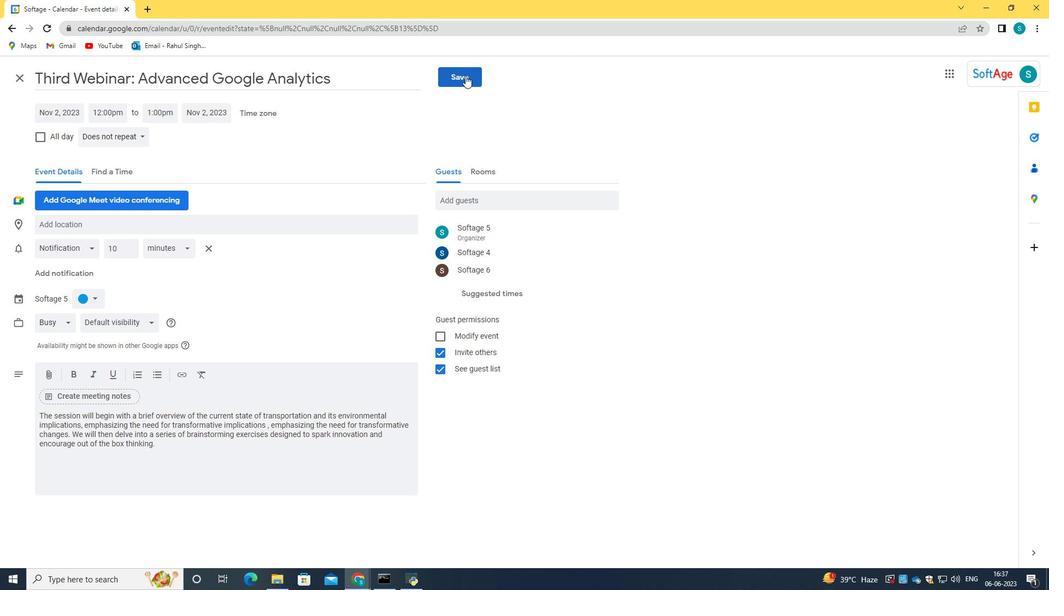
Action: Mouse moved to (621, 341)
Screenshot: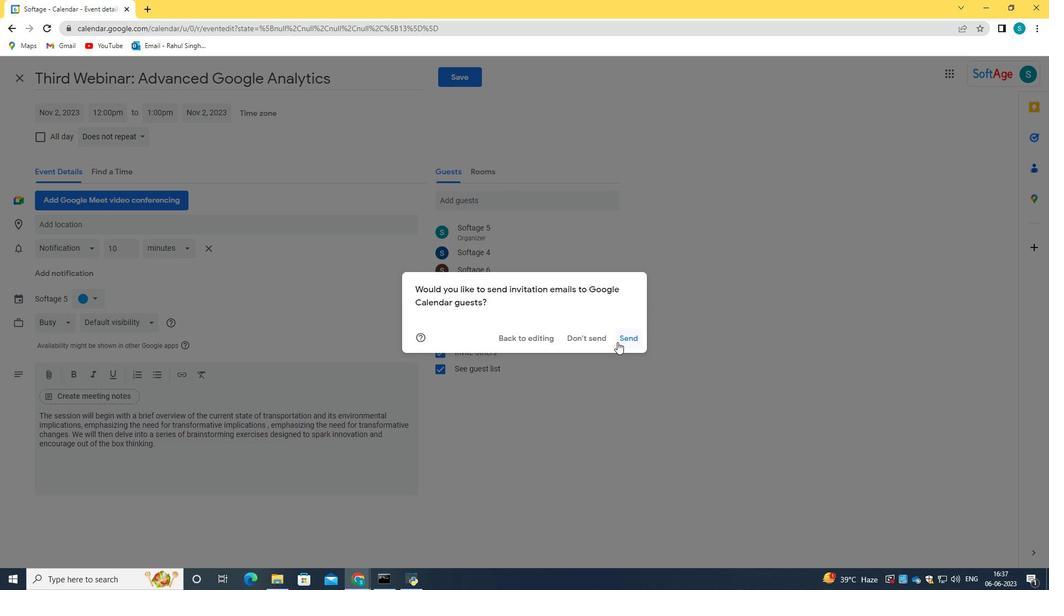 
Action: Mouse pressed left at (621, 341)
Screenshot: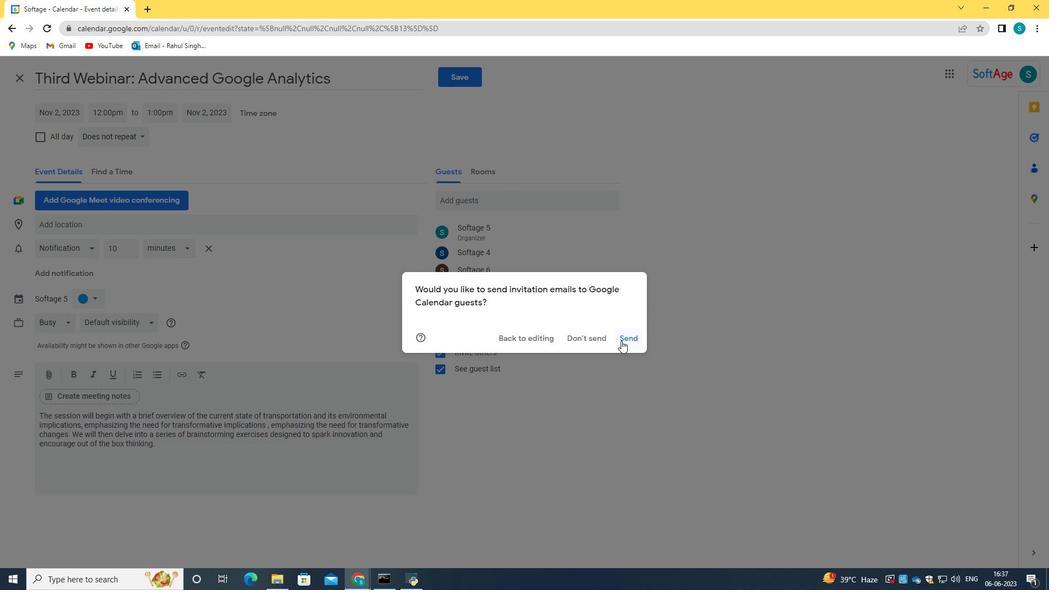 
Action: Mouse moved to (621, 341)
Screenshot: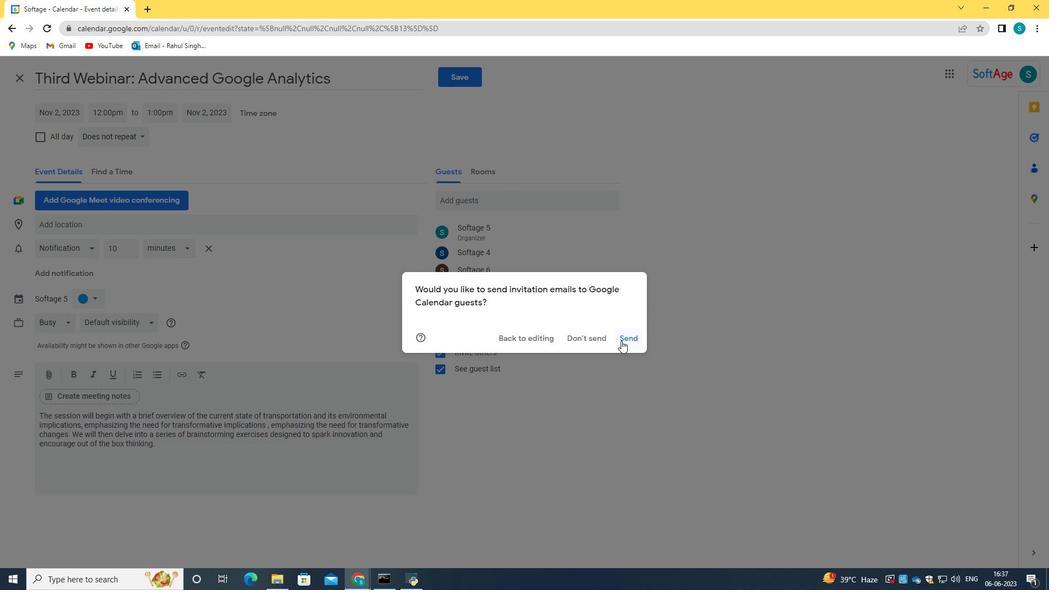 
